 Task: Find connections with filter location Meizhou with filter topic #cloudwith filter profile language German with filter current company The Indian Hotels Company Limited (IHCL) with filter school Karunya Institute of Technology and Sciences with filter industry Real Estate with filter service category Web Design with filter keywords title Operations Assistant
Action: Mouse moved to (288, 233)
Screenshot: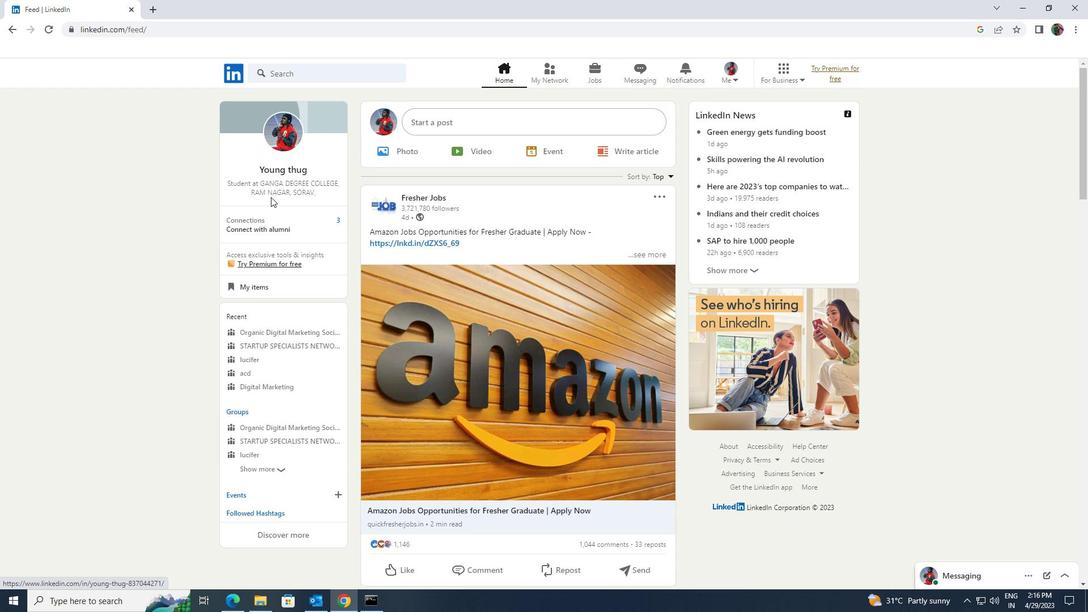 
Action: Mouse pressed left at (288, 233)
Screenshot: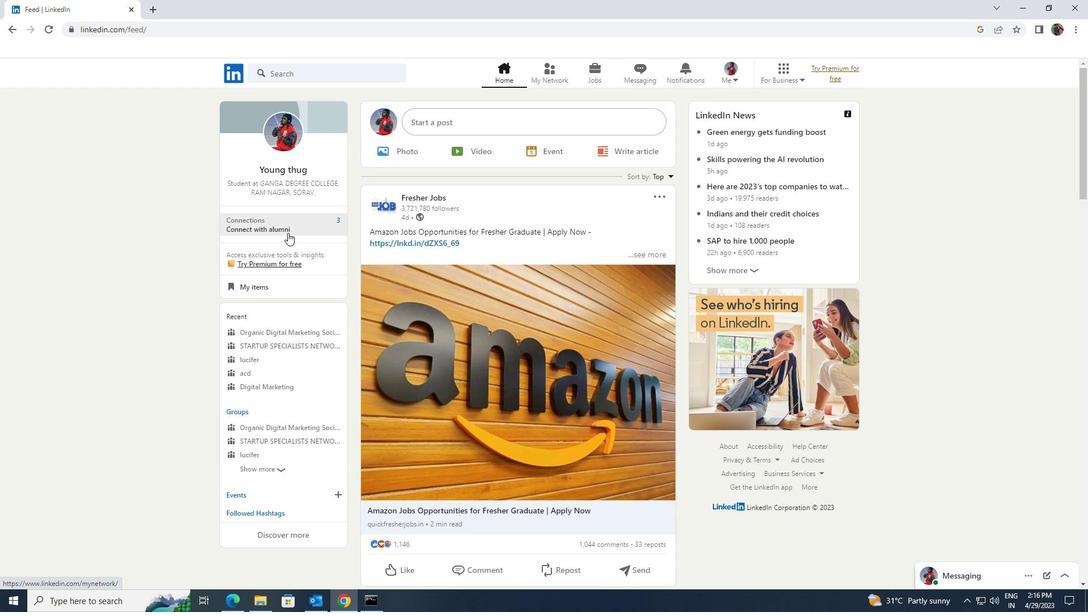 
Action: Mouse moved to (327, 139)
Screenshot: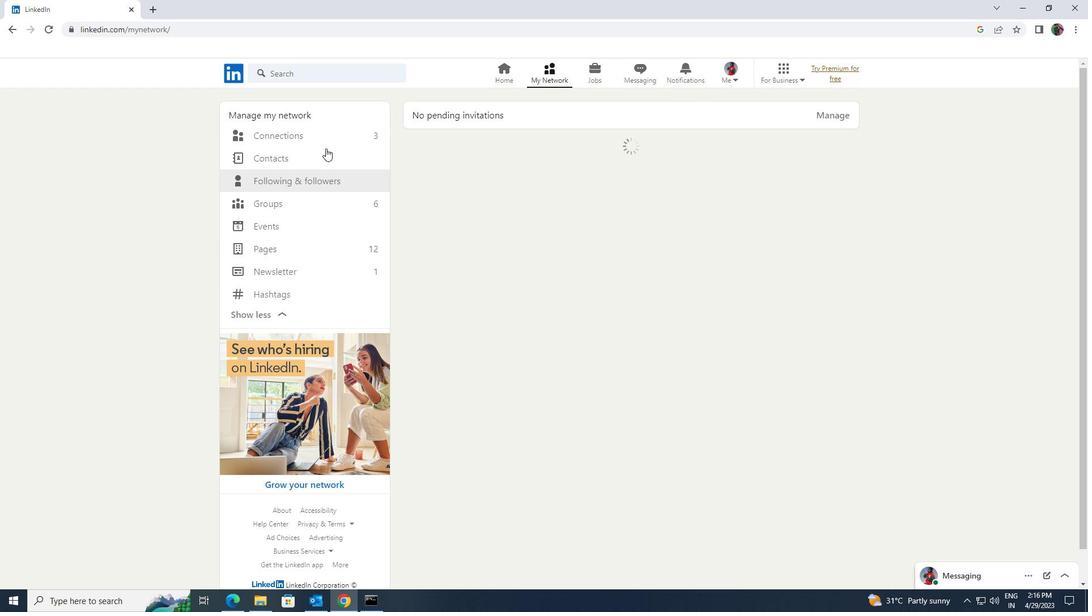 
Action: Mouse pressed left at (327, 139)
Screenshot: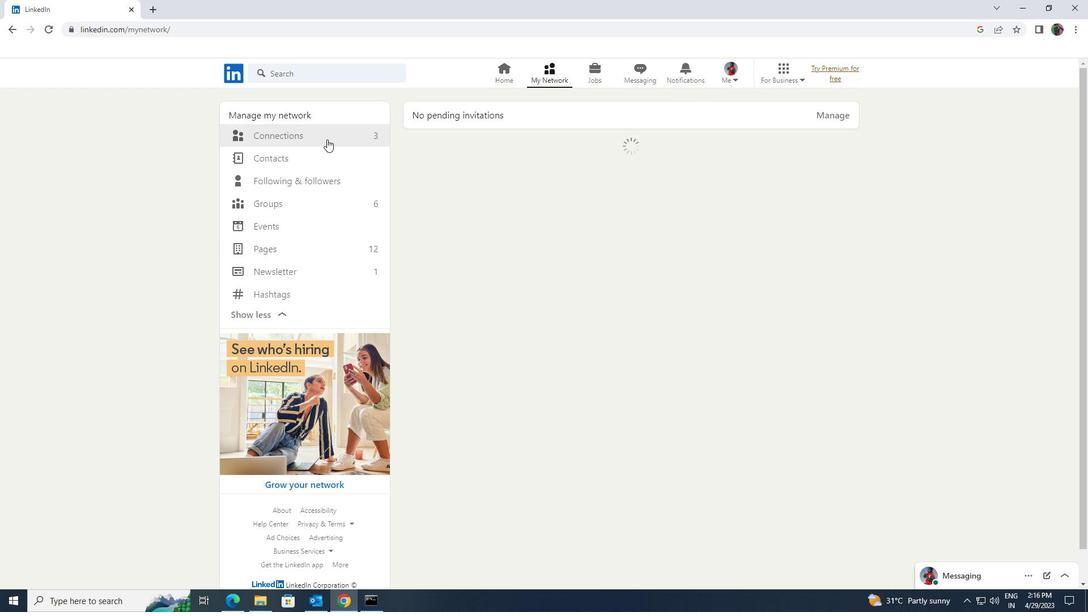 
Action: Mouse moved to (598, 137)
Screenshot: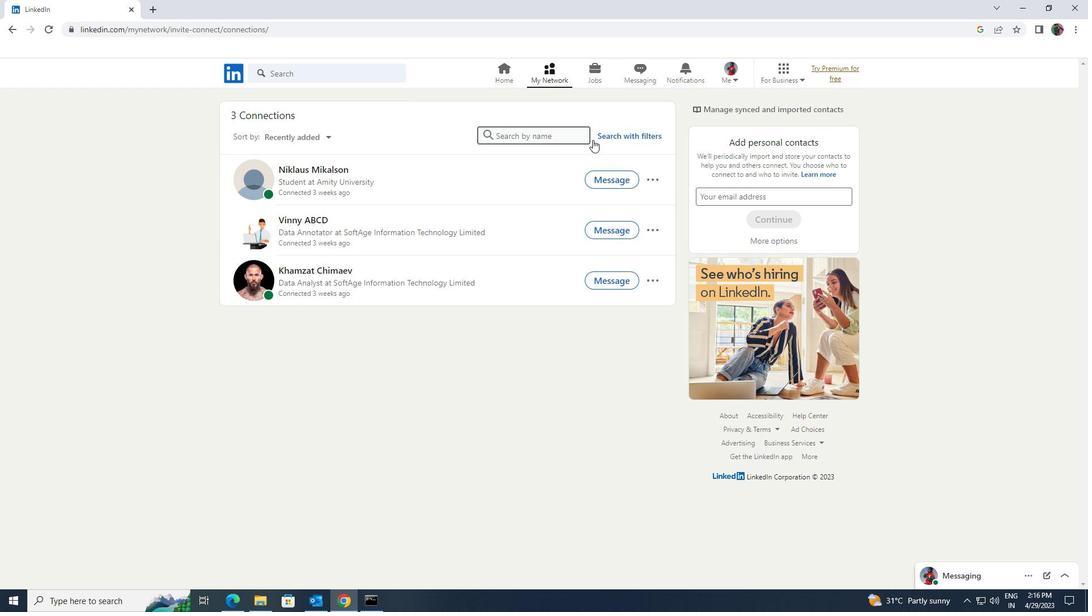 
Action: Mouse pressed left at (598, 137)
Screenshot: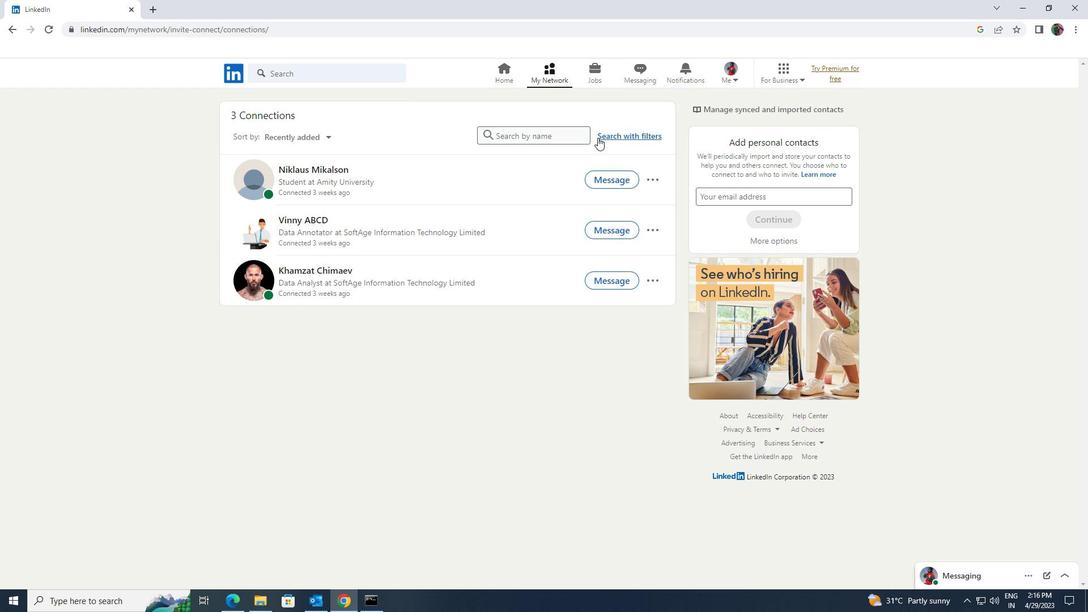 
Action: Mouse moved to (582, 104)
Screenshot: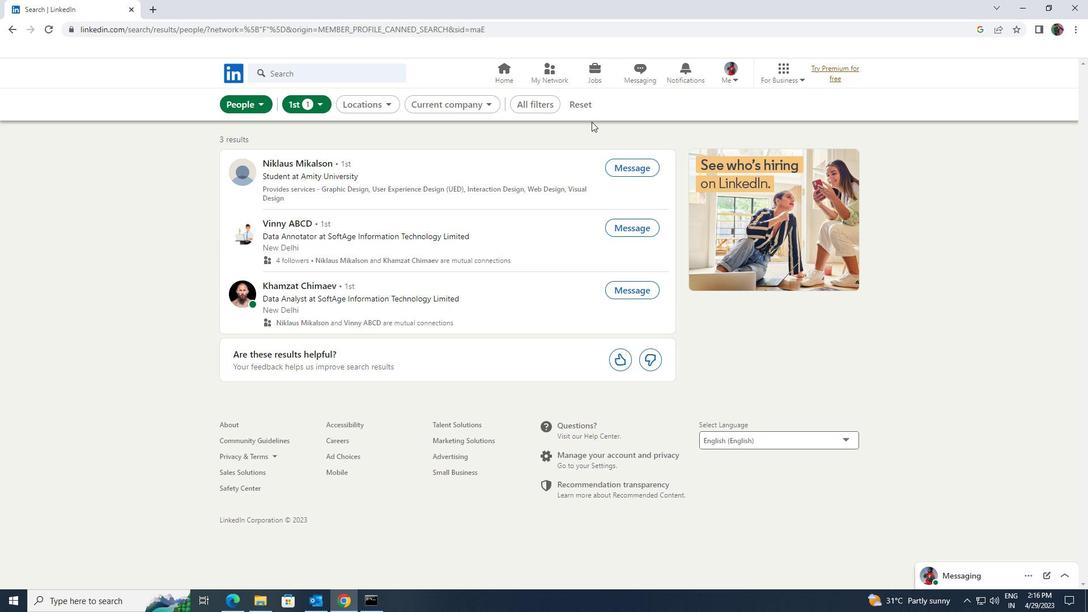 
Action: Mouse pressed left at (582, 104)
Screenshot: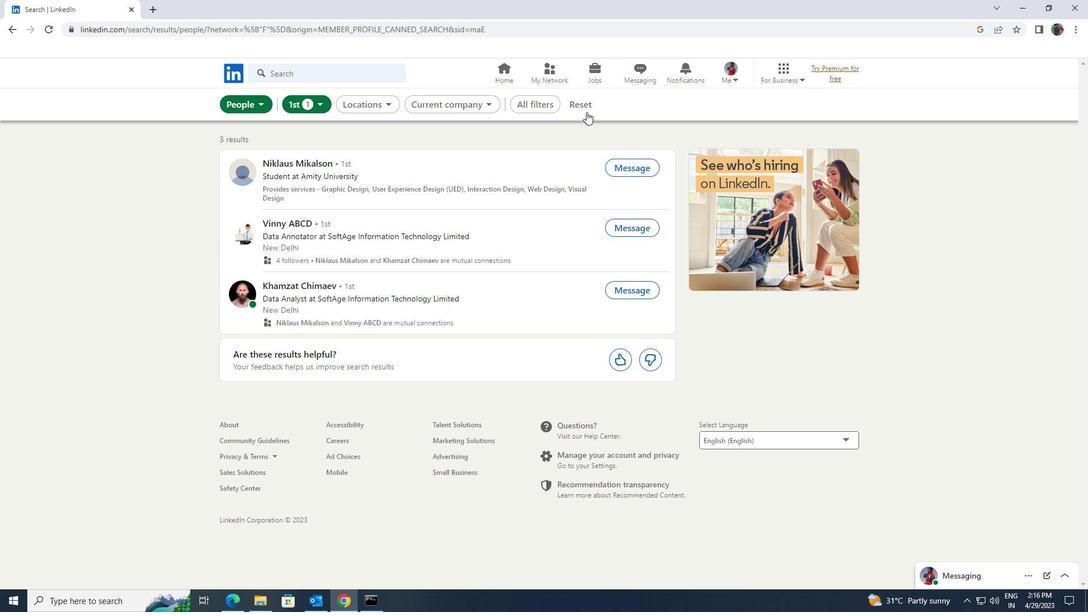 
Action: Mouse moved to (575, 103)
Screenshot: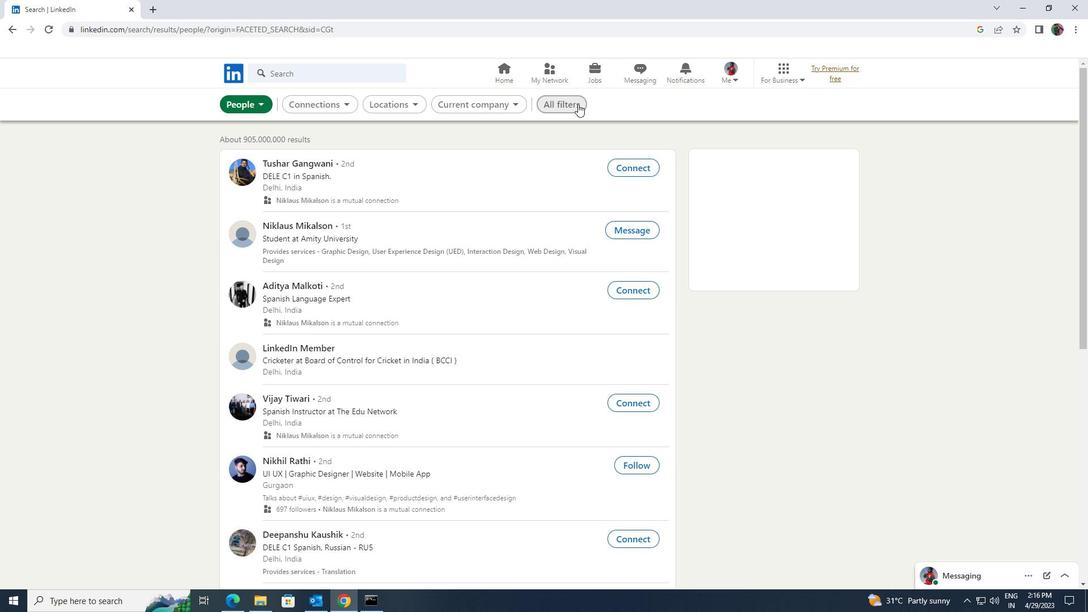 
Action: Mouse pressed left at (575, 103)
Screenshot: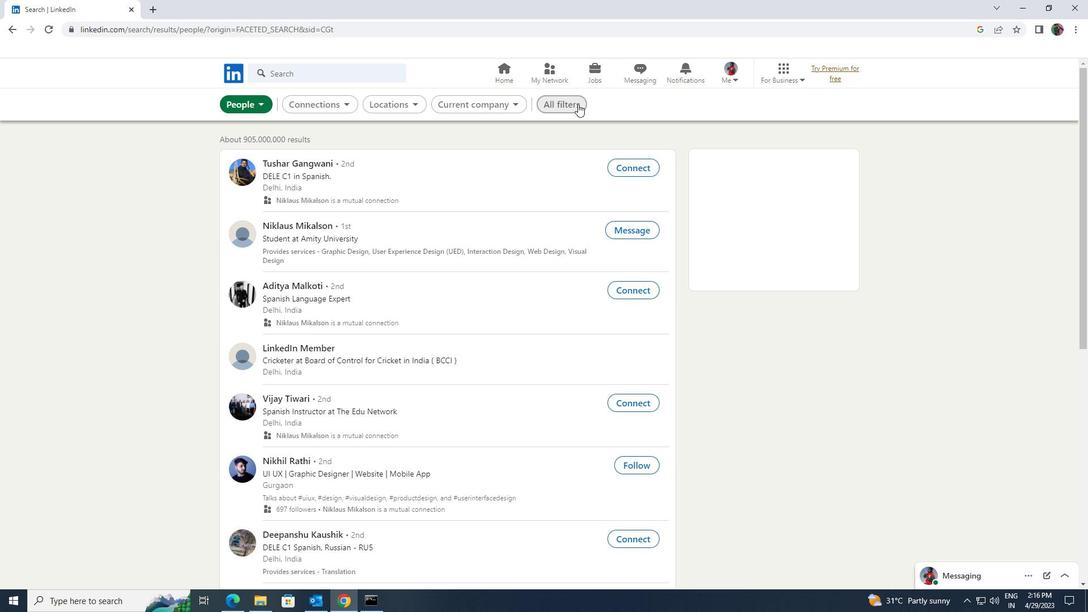 
Action: Mouse moved to (891, 315)
Screenshot: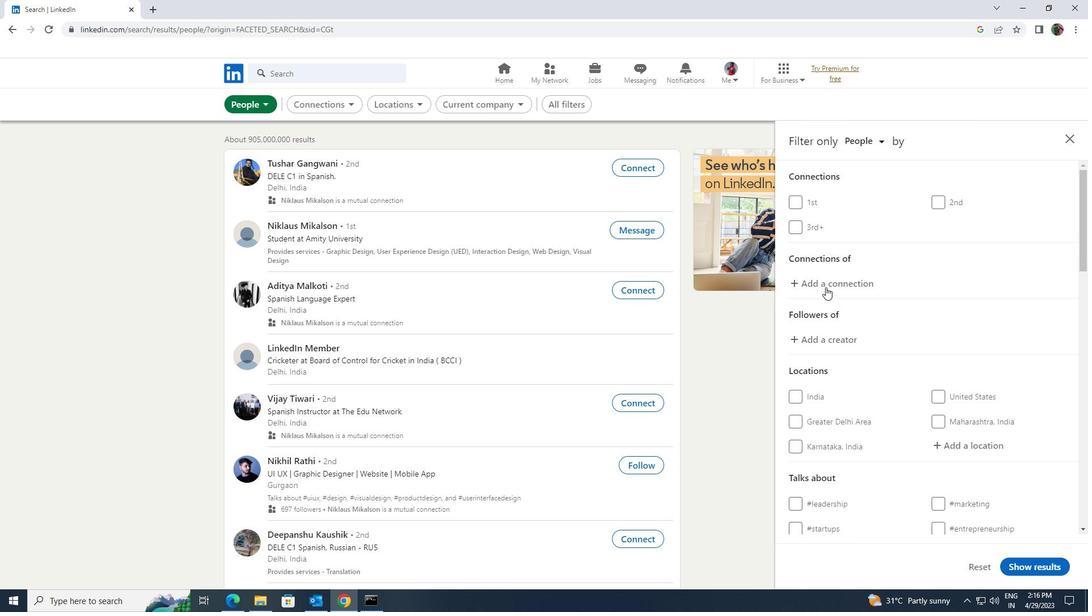 
Action: Mouse scrolled (891, 314) with delta (0, 0)
Screenshot: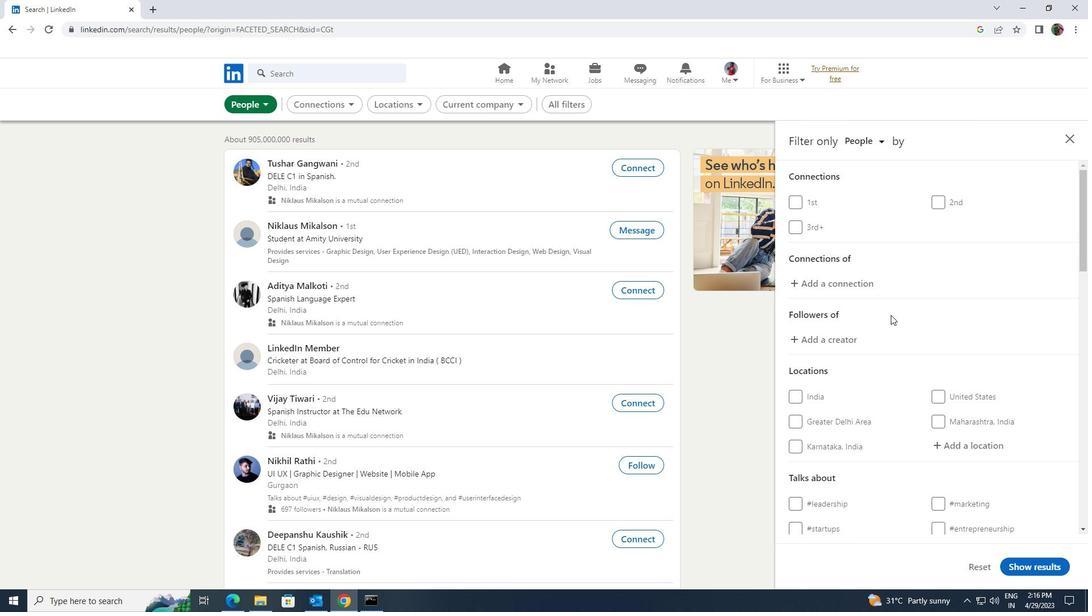 
Action: Mouse scrolled (891, 314) with delta (0, 0)
Screenshot: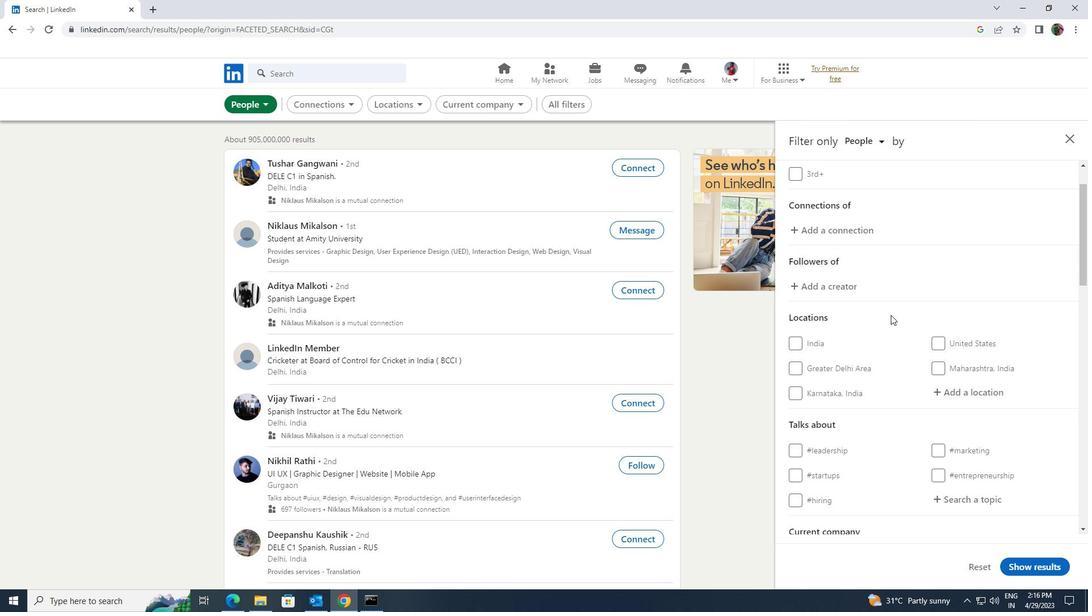 
Action: Mouse moved to (947, 337)
Screenshot: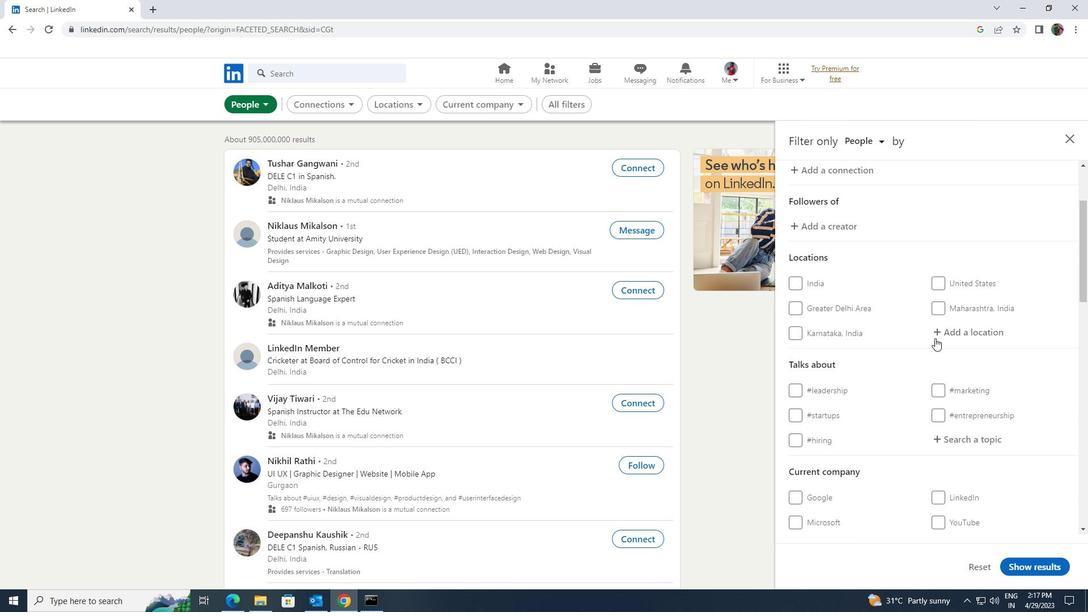
Action: Mouse pressed left at (947, 337)
Screenshot: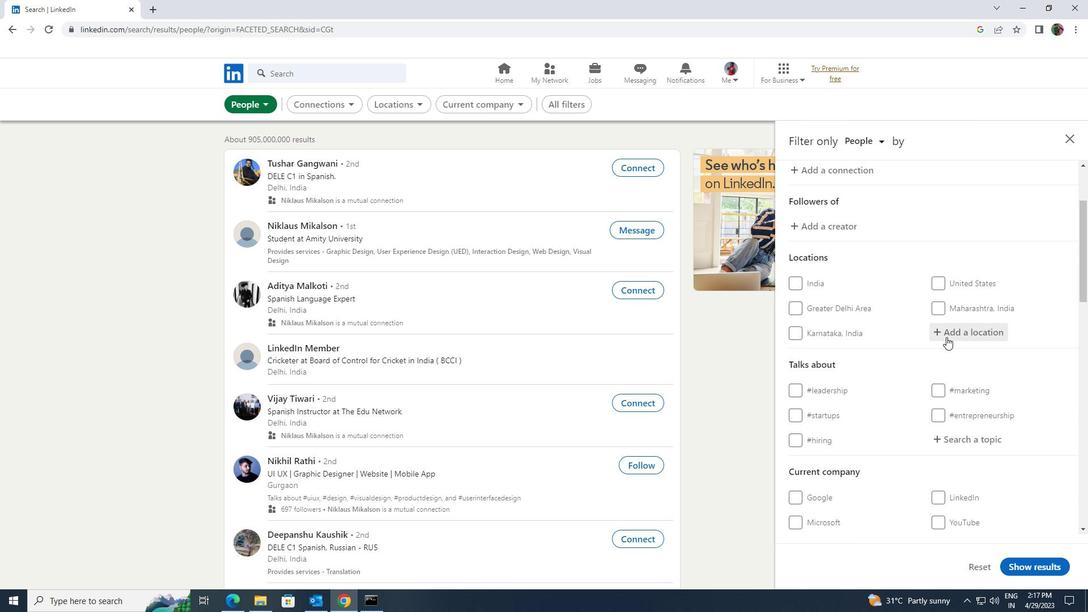 
Action: Mouse moved to (884, 335)
Screenshot: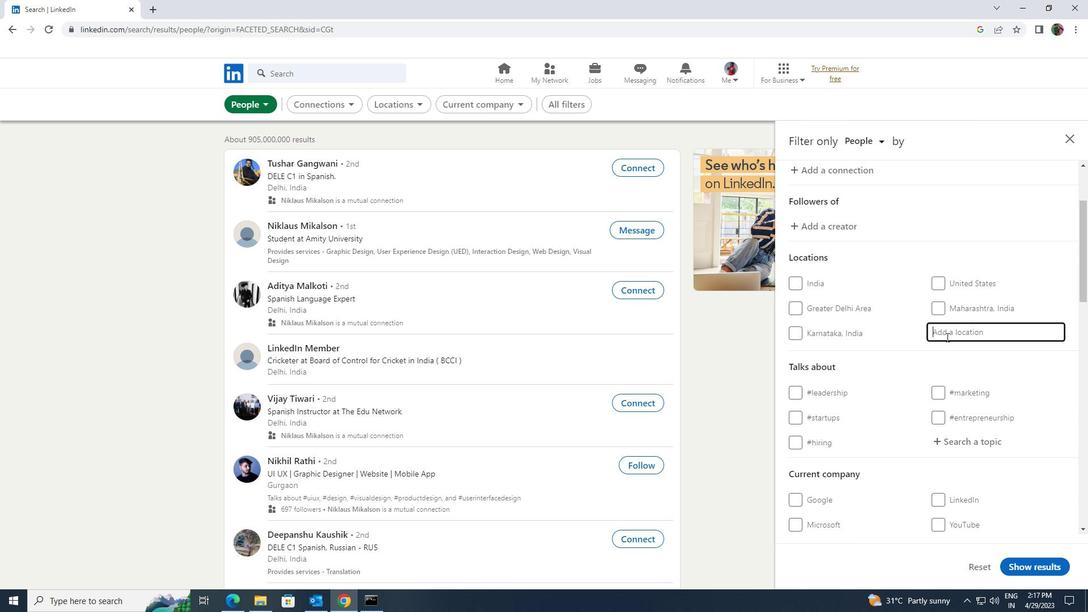 
Action: Key pressed <Key.shift>MEIZHOU
Screenshot: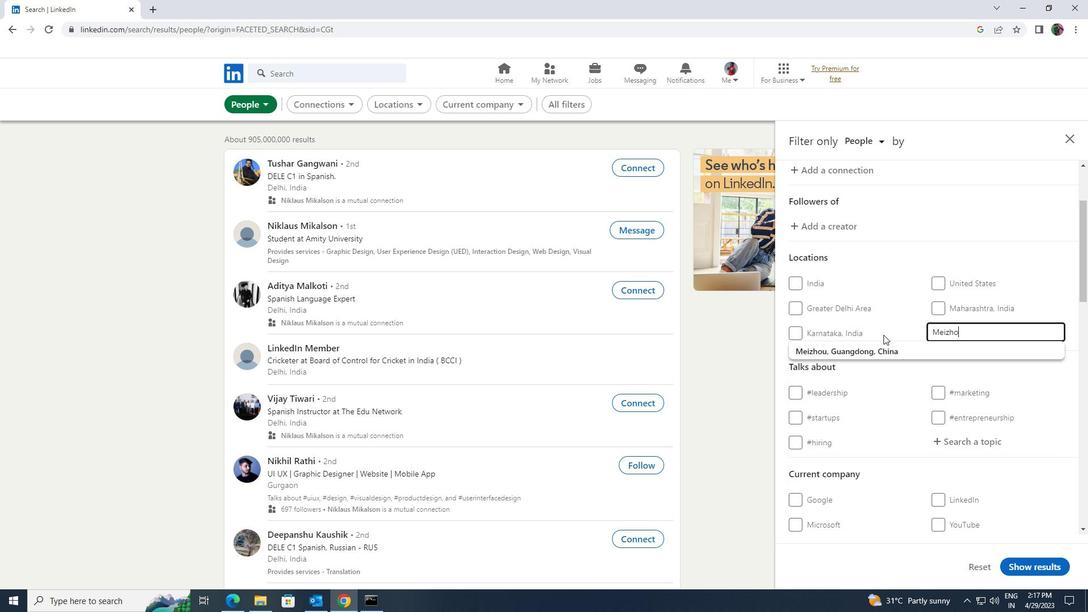 
Action: Mouse moved to (881, 348)
Screenshot: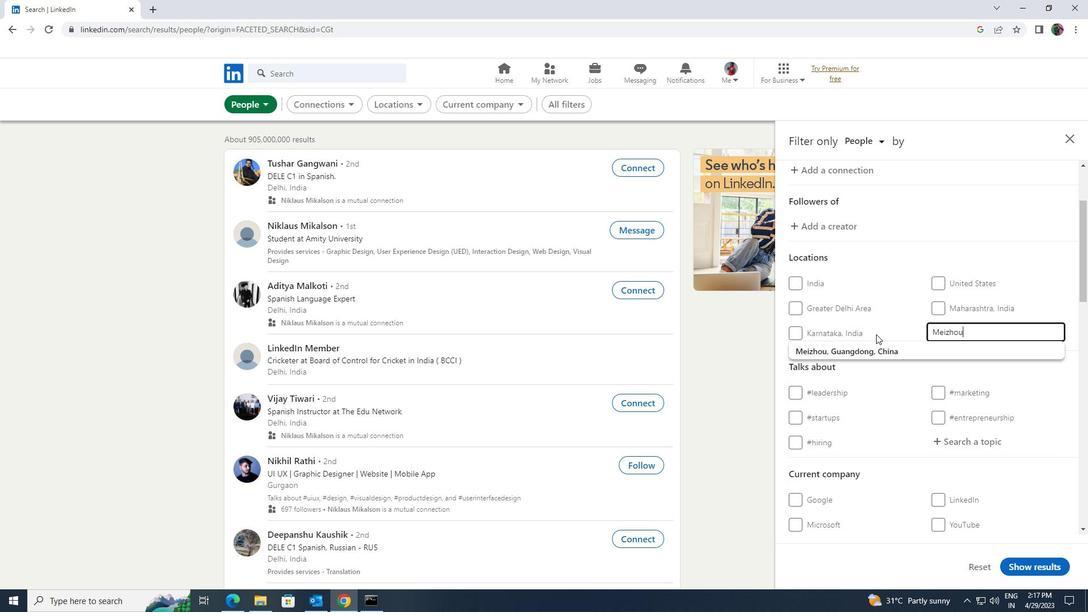 
Action: Mouse pressed left at (881, 348)
Screenshot: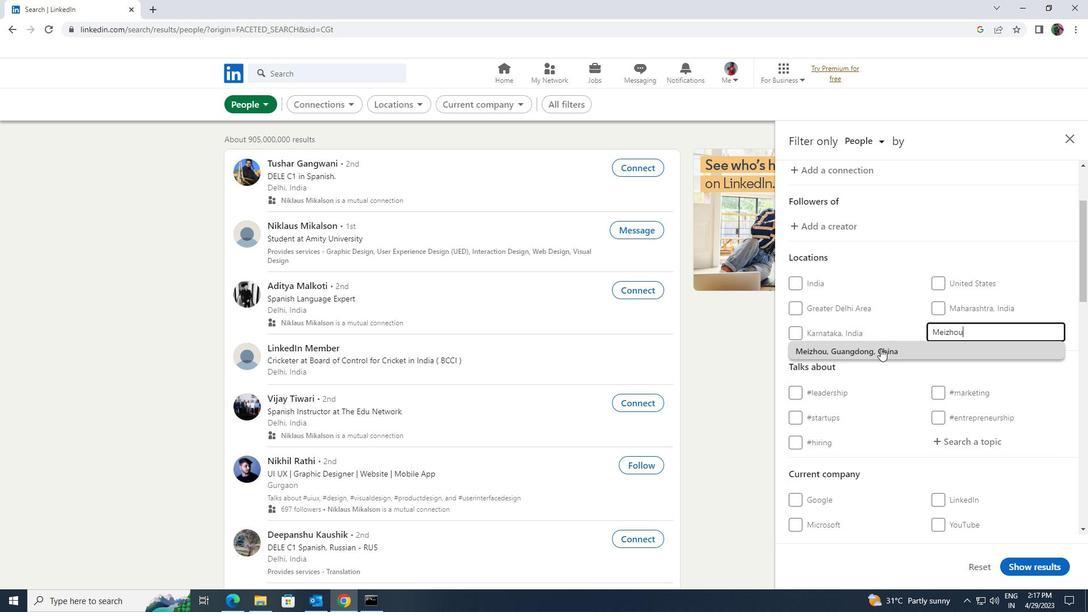 
Action: Mouse moved to (882, 348)
Screenshot: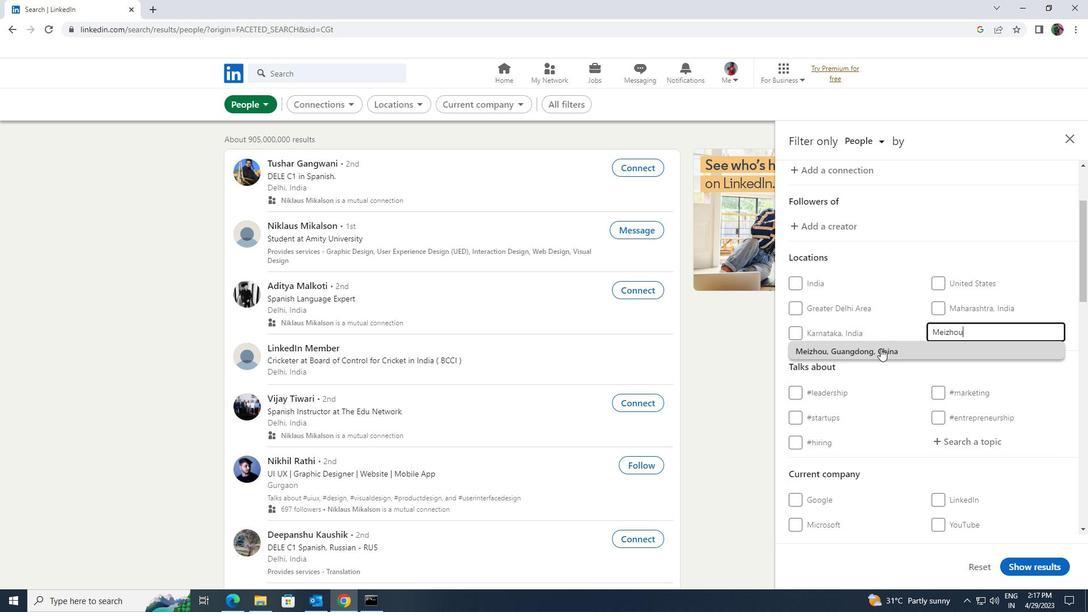 
Action: Mouse scrolled (882, 348) with delta (0, 0)
Screenshot: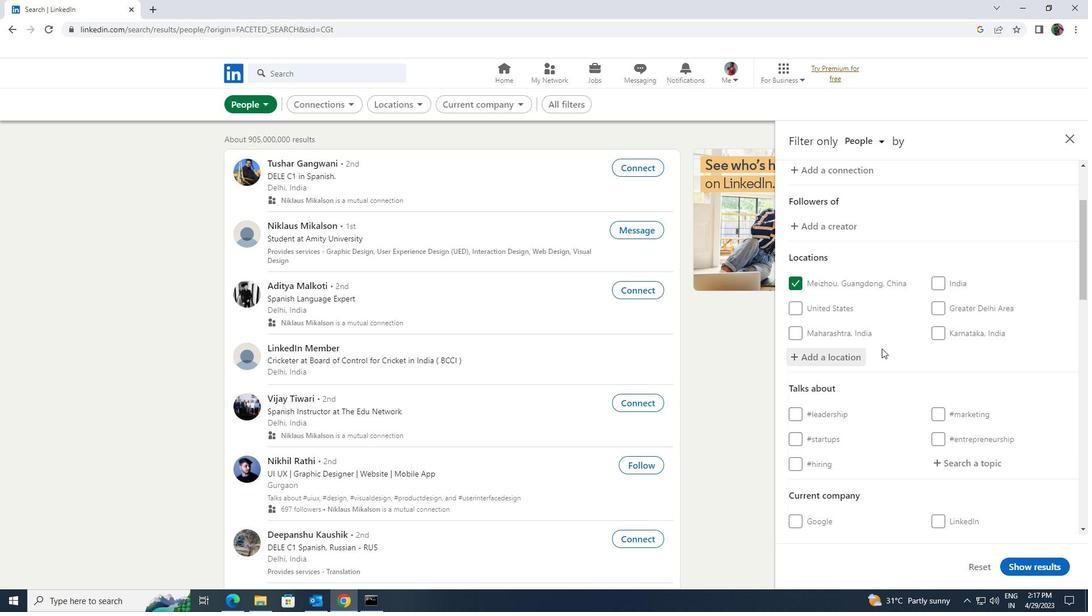 
Action: Mouse moved to (944, 401)
Screenshot: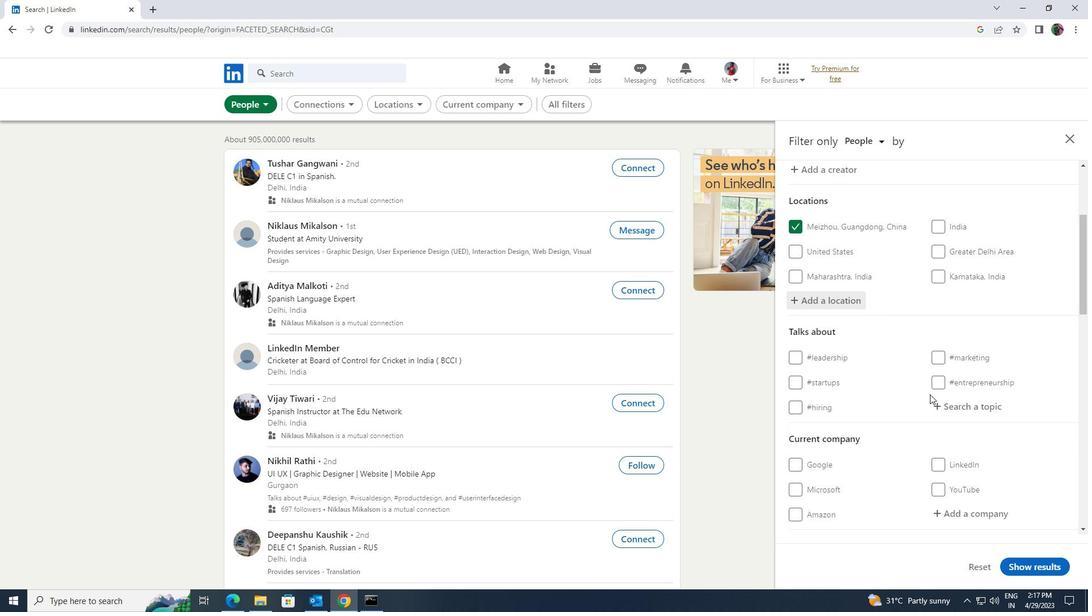 
Action: Mouse pressed left at (944, 401)
Screenshot: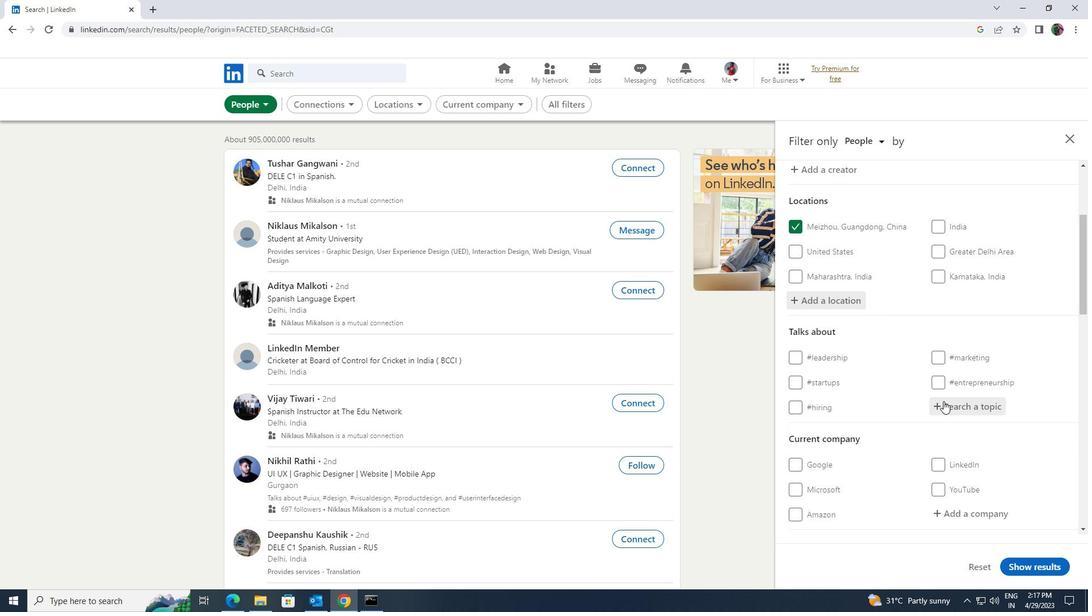 
Action: Mouse moved to (924, 386)
Screenshot: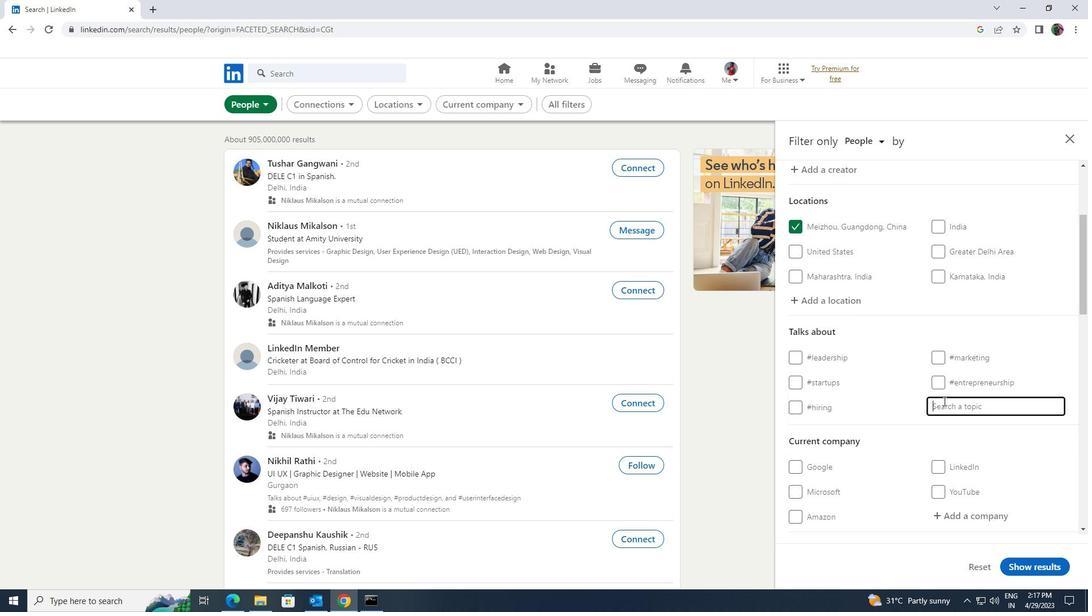 
Action: Key pressed CLOUD
Screenshot: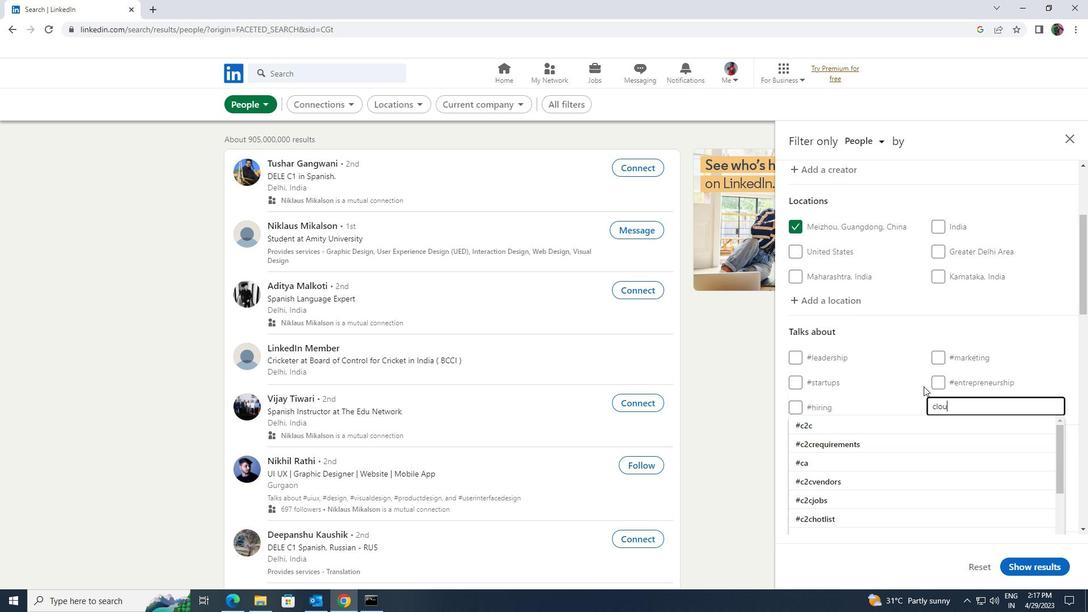 
Action: Mouse moved to (918, 421)
Screenshot: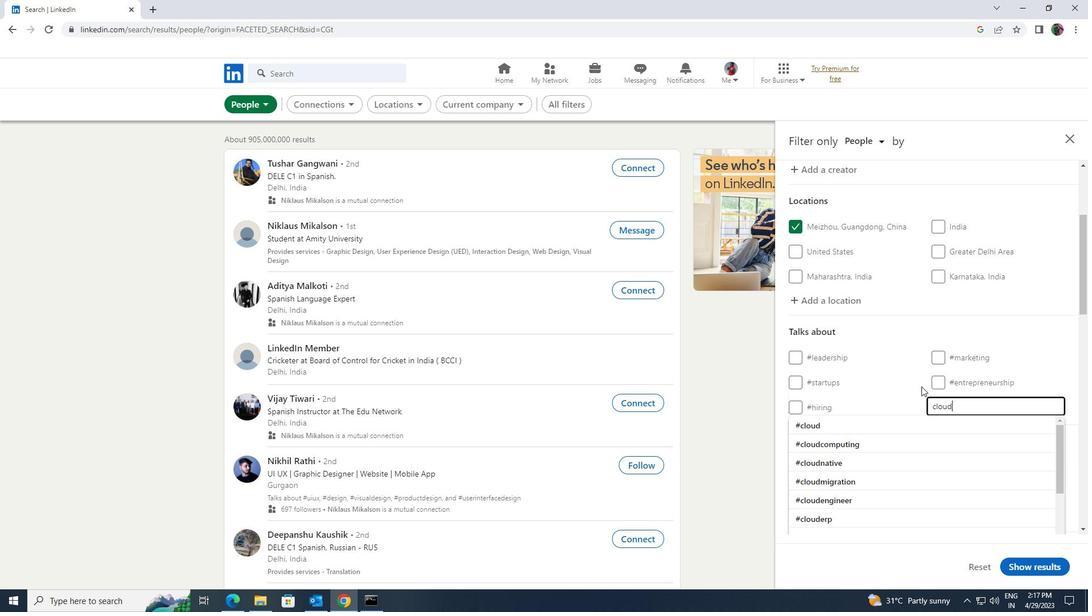 
Action: Mouse pressed left at (918, 421)
Screenshot: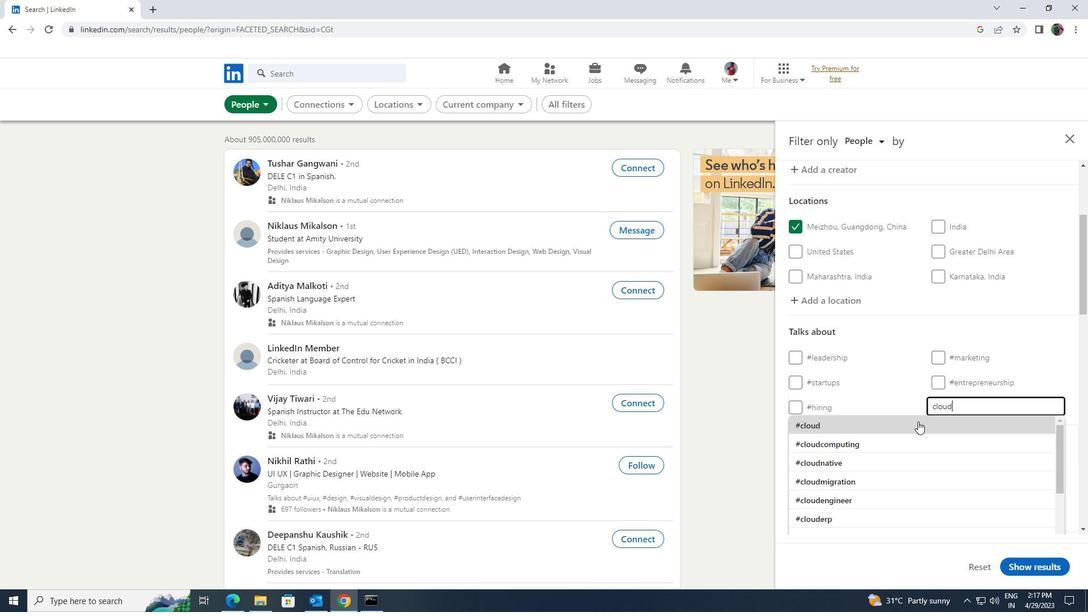 
Action: Mouse moved to (918, 422)
Screenshot: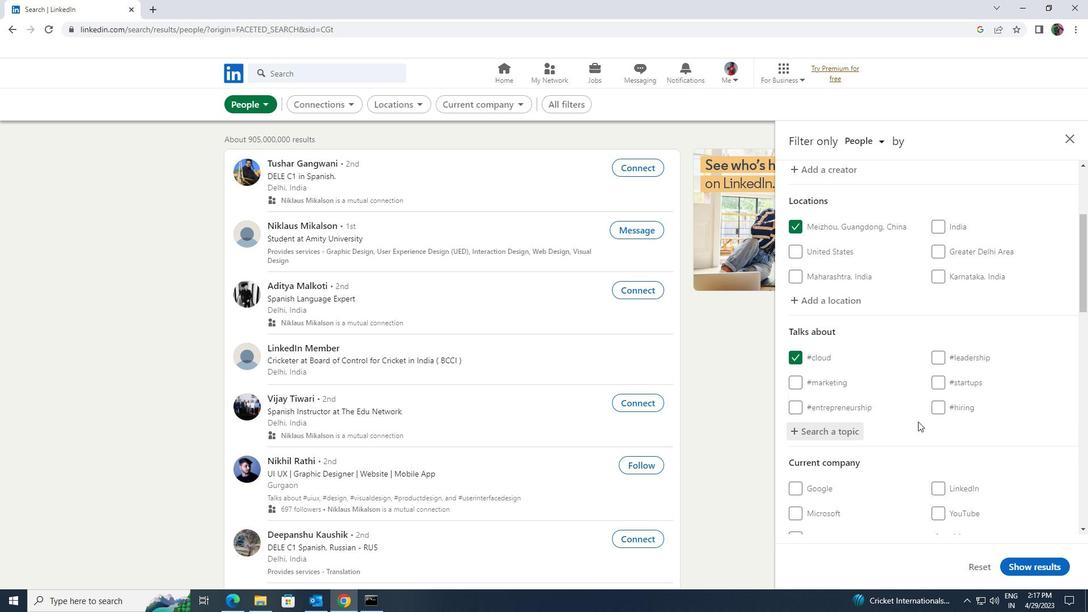
Action: Mouse scrolled (918, 421) with delta (0, 0)
Screenshot: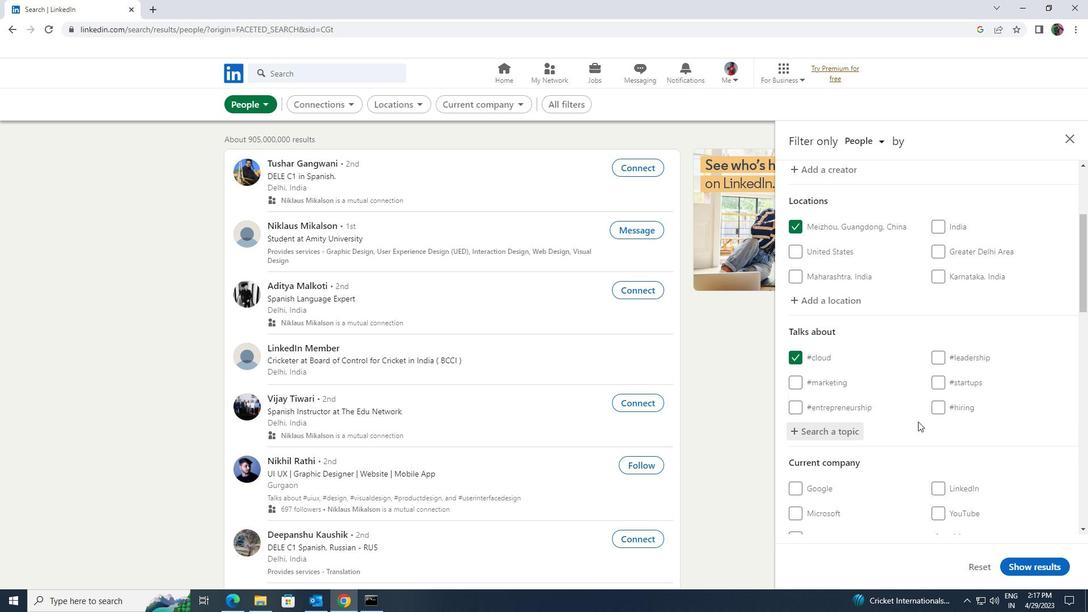 
Action: Mouse scrolled (918, 421) with delta (0, 0)
Screenshot: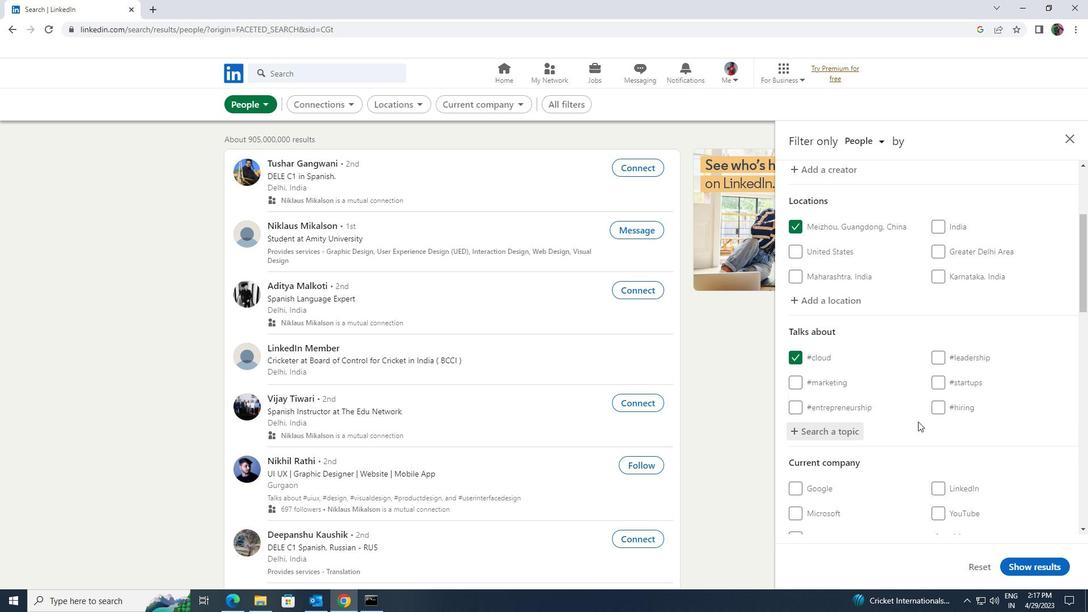 
Action: Mouse moved to (917, 423)
Screenshot: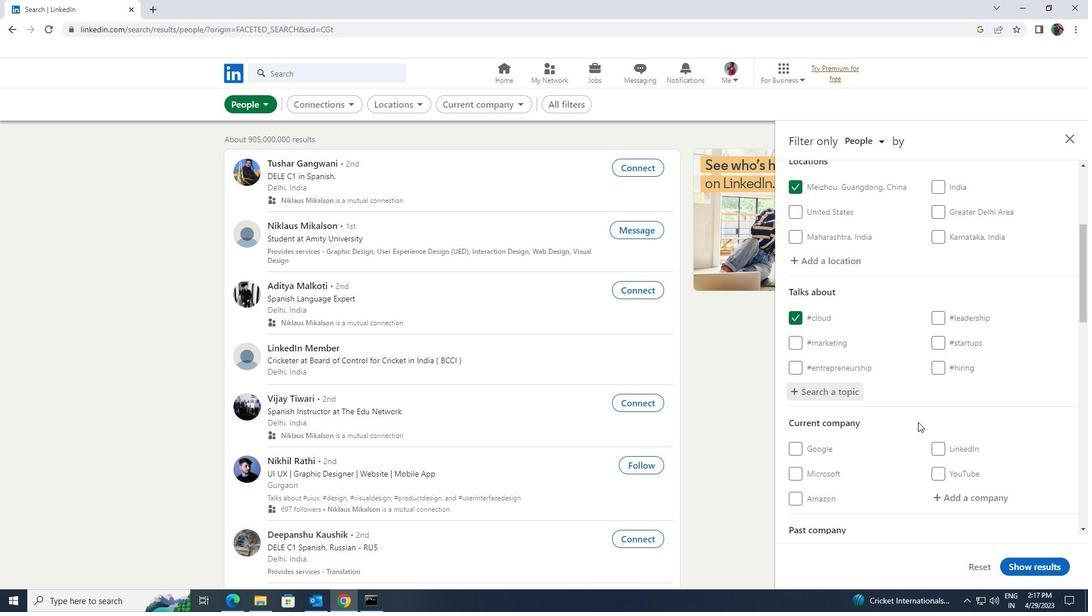 
Action: Mouse scrolled (917, 422) with delta (0, 0)
Screenshot: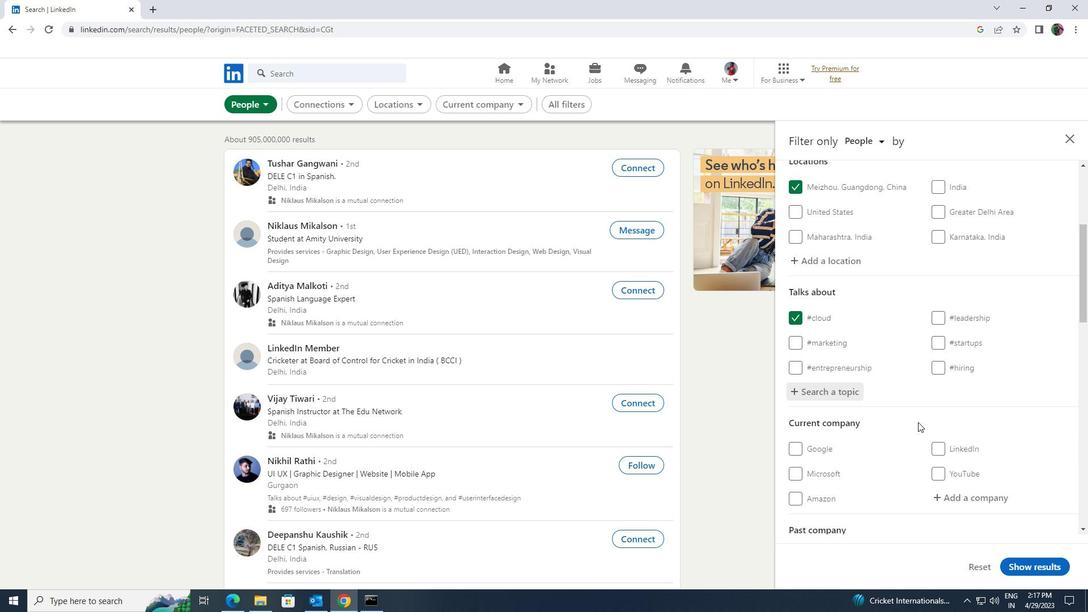 
Action: Mouse scrolled (917, 422) with delta (0, 0)
Screenshot: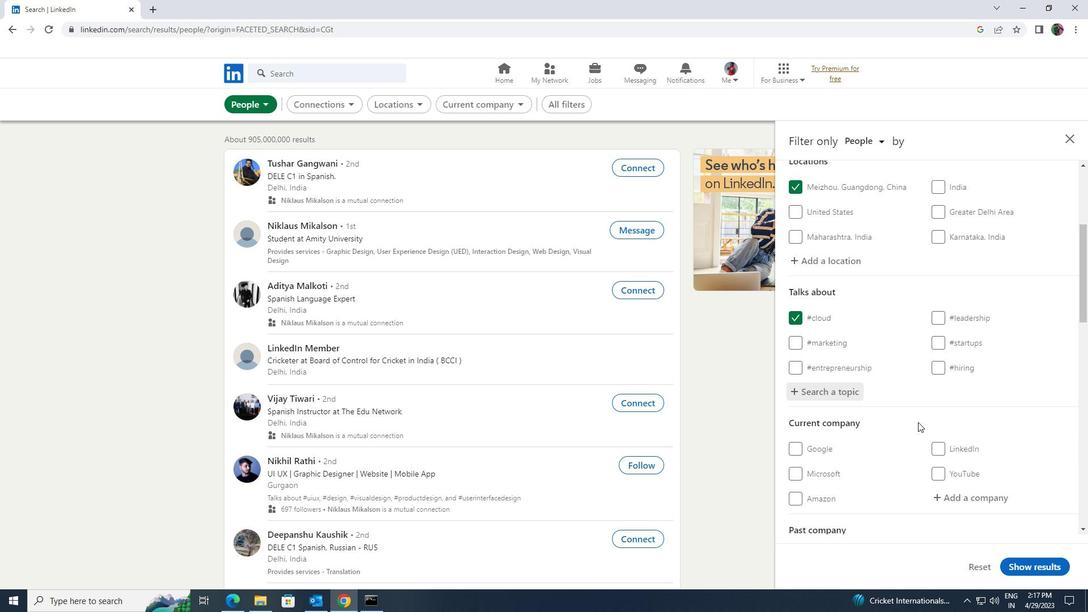
Action: Mouse scrolled (917, 422) with delta (0, 0)
Screenshot: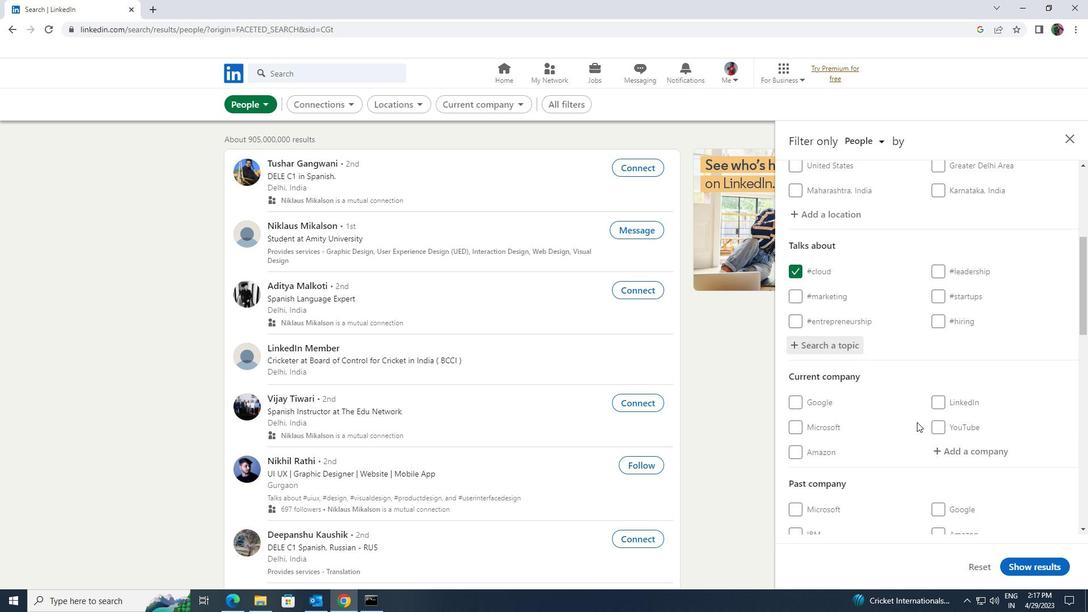 
Action: Mouse moved to (913, 425)
Screenshot: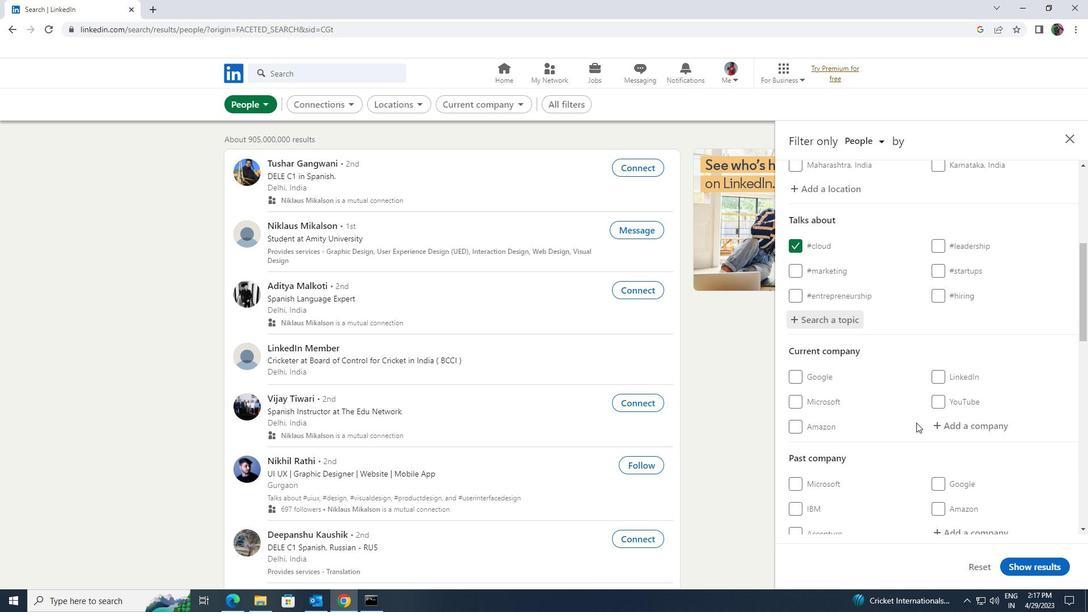 
Action: Mouse scrolled (913, 425) with delta (0, 0)
Screenshot: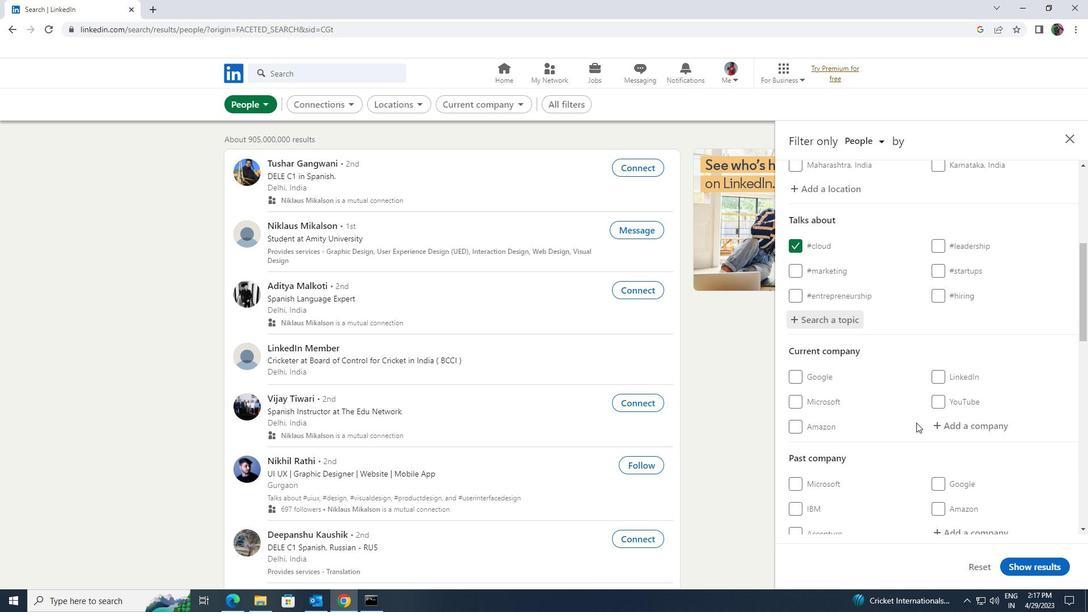 
Action: Mouse moved to (910, 427)
Screenshot: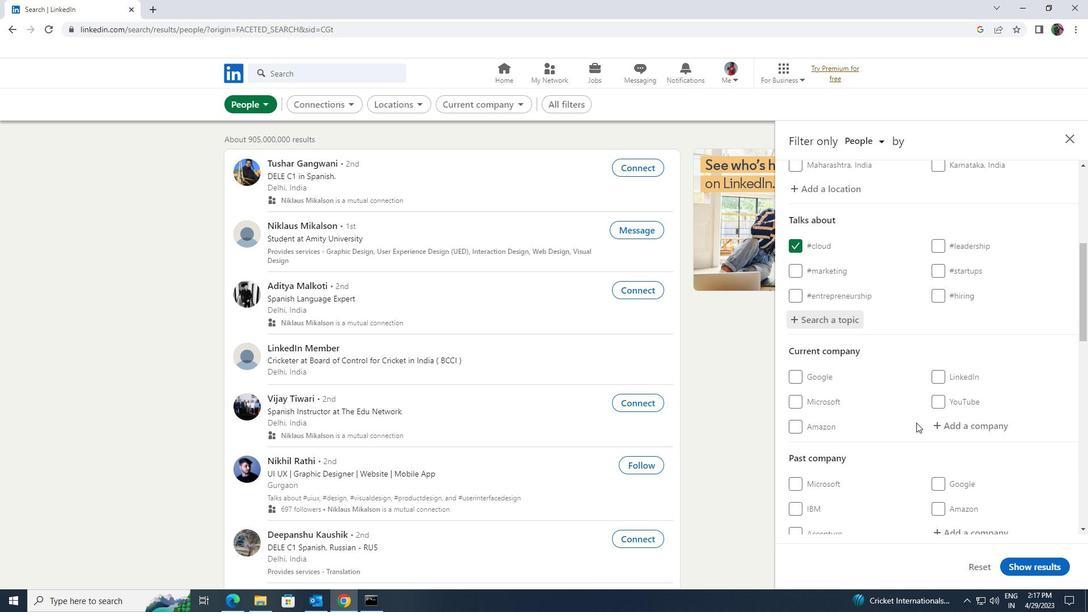 
Action: Mouse scrolled (910, 426) with delta (0, 0)
Screenshot: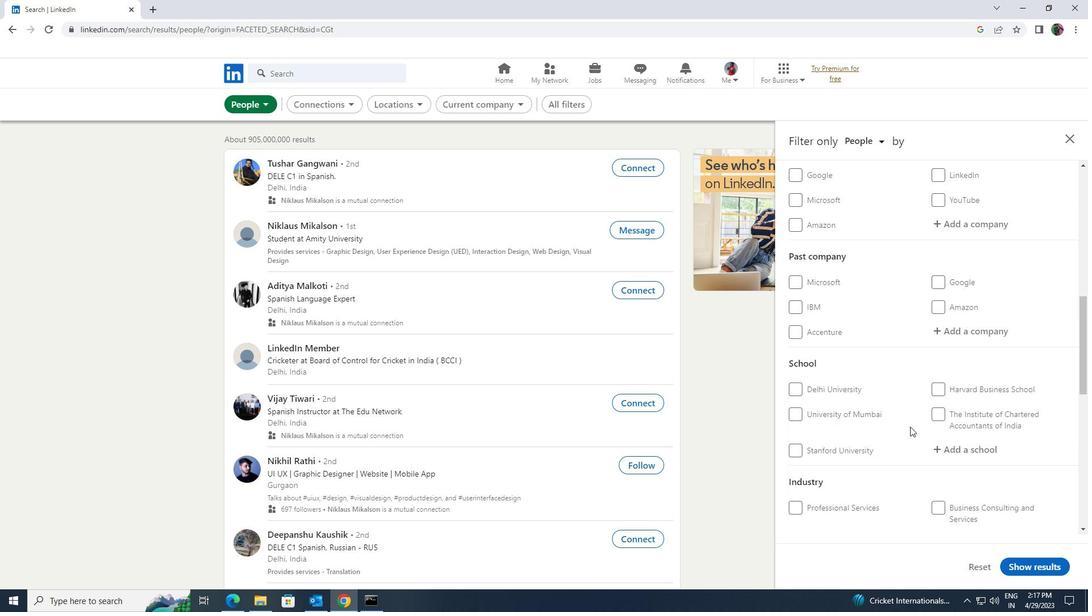 
Action: Mouse scrolled (910, 426) with delta (0, 0)
Screenshot: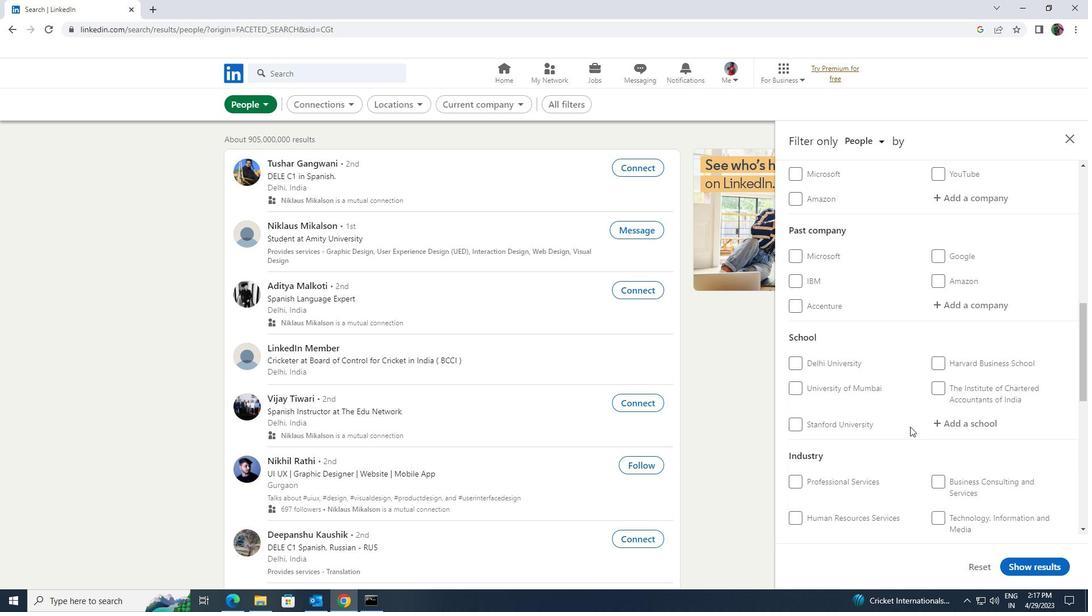 
Action: Mouse moved to (910, 427)
Screenshot: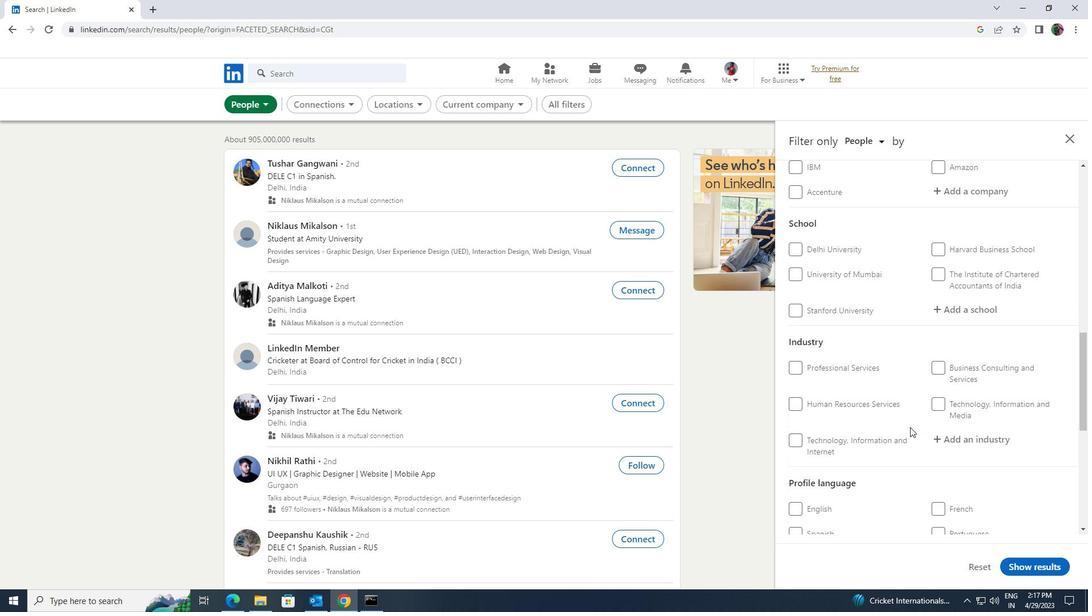 
Action: Mouse scrolled (910, 427) with delta (0, 0)
Screenshot: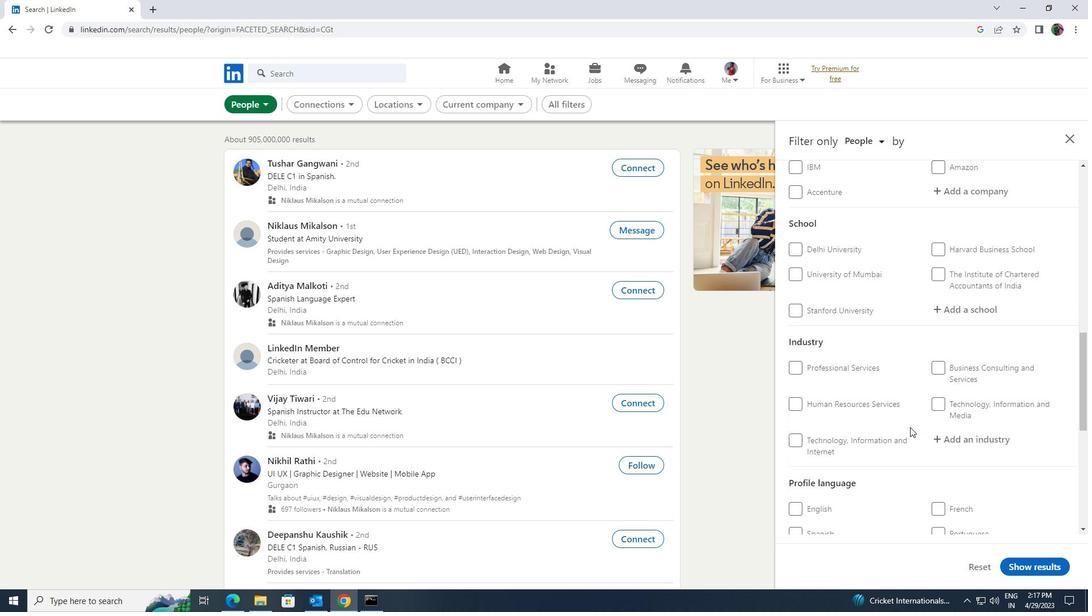 
Action: Mouse scrolled (910, 427) with delta (0, 0)
Screenshot: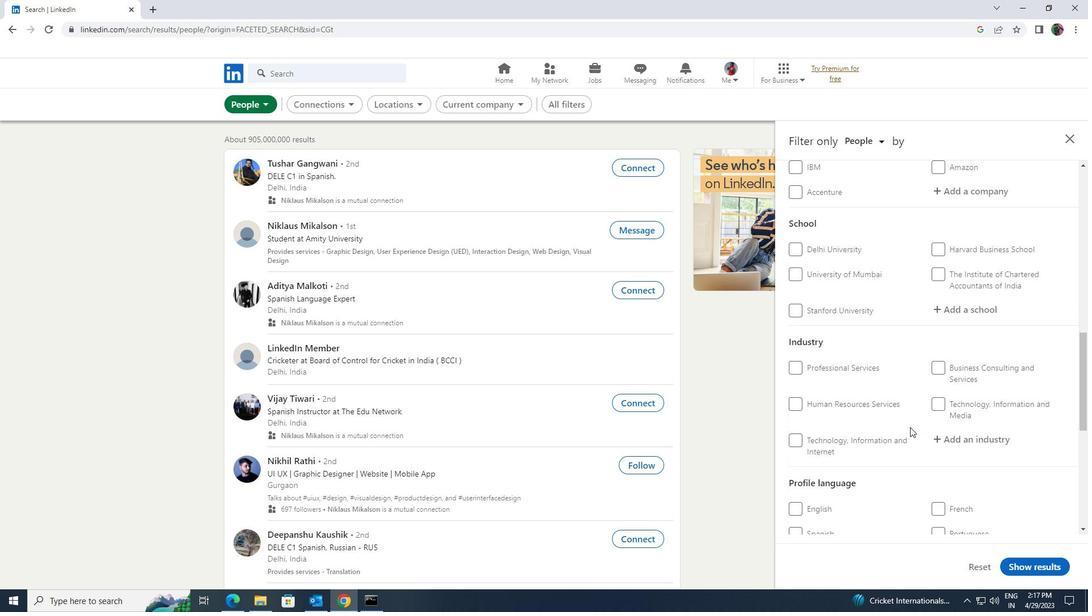 
Action: Mouse moved to (801, 442)
Screenshot: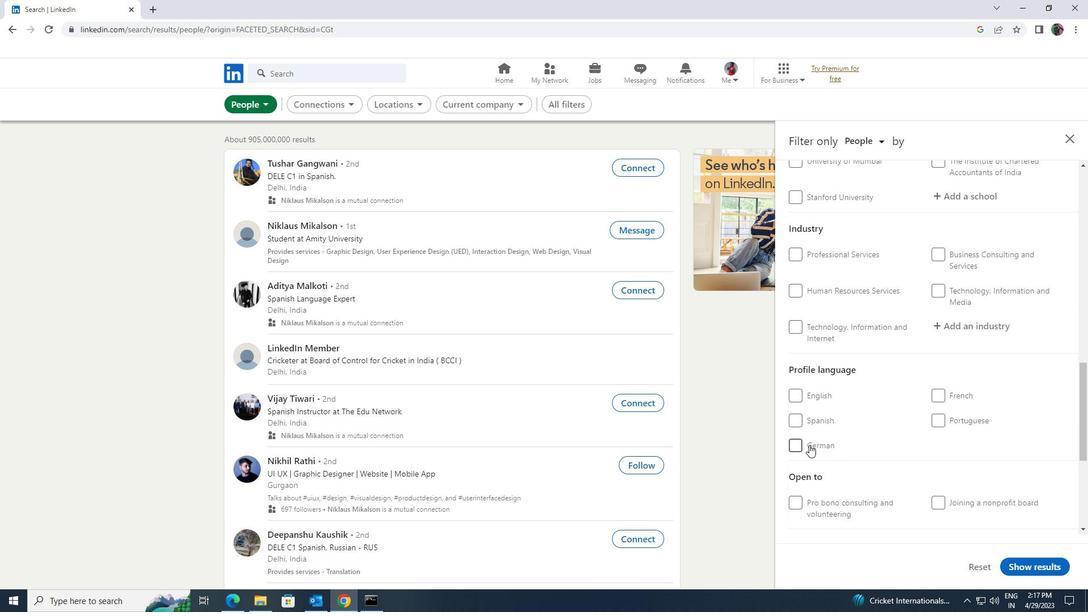 
Action: Mouse pressed left at (801, 442)
Screenshot: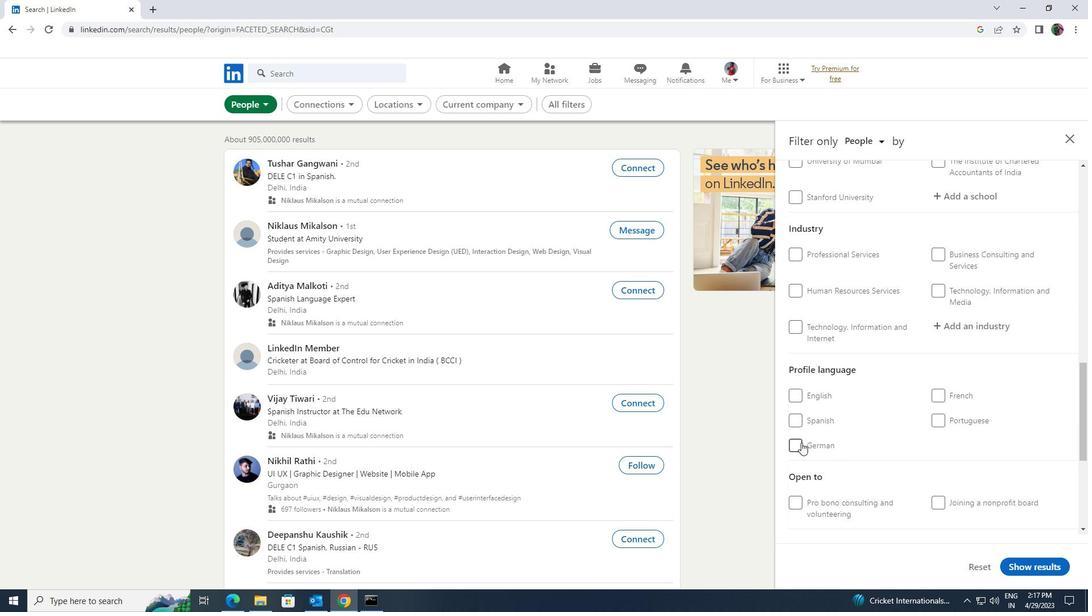 
Action: Mouse moved to (877, 437)
Screenshot: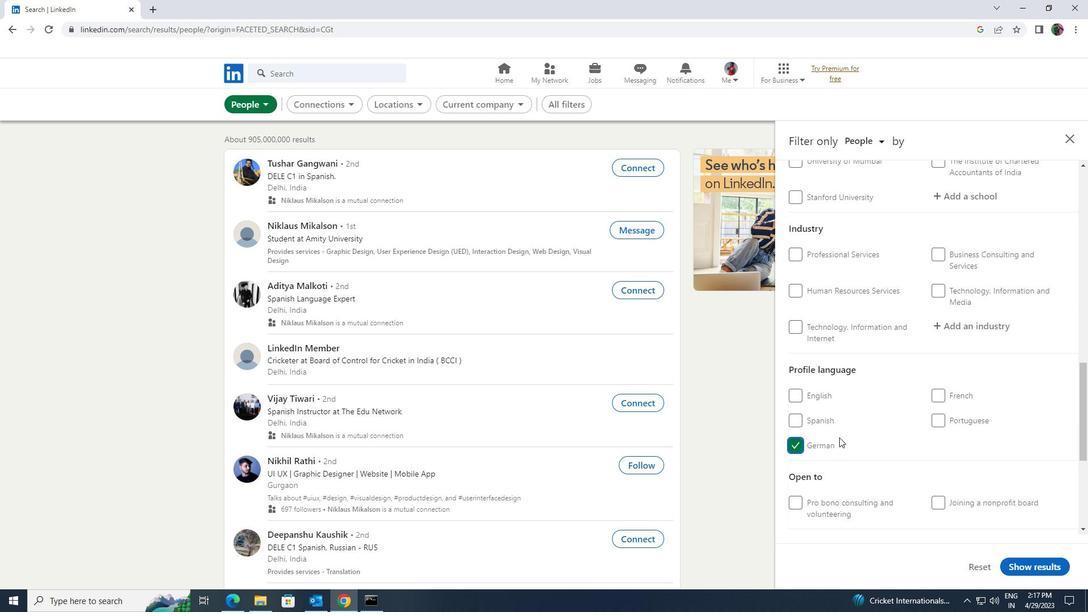 
Action: Mouse scrolled (877, 438) with delta (0, 0)
Screenshot: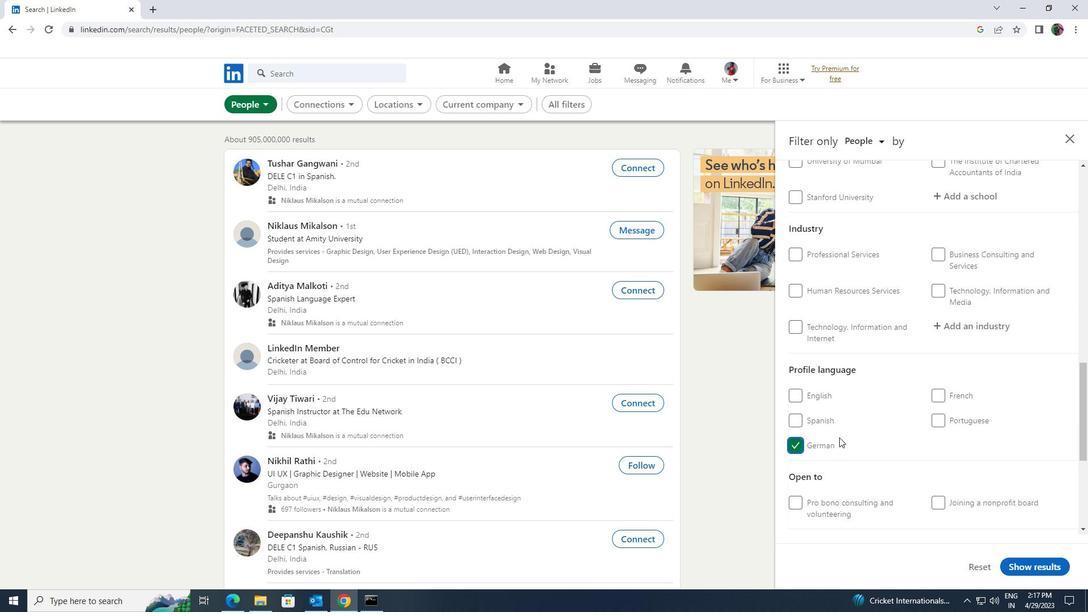 
Action: Mouse scrolled (877, 438) with delta (0, 0)
Screenshot: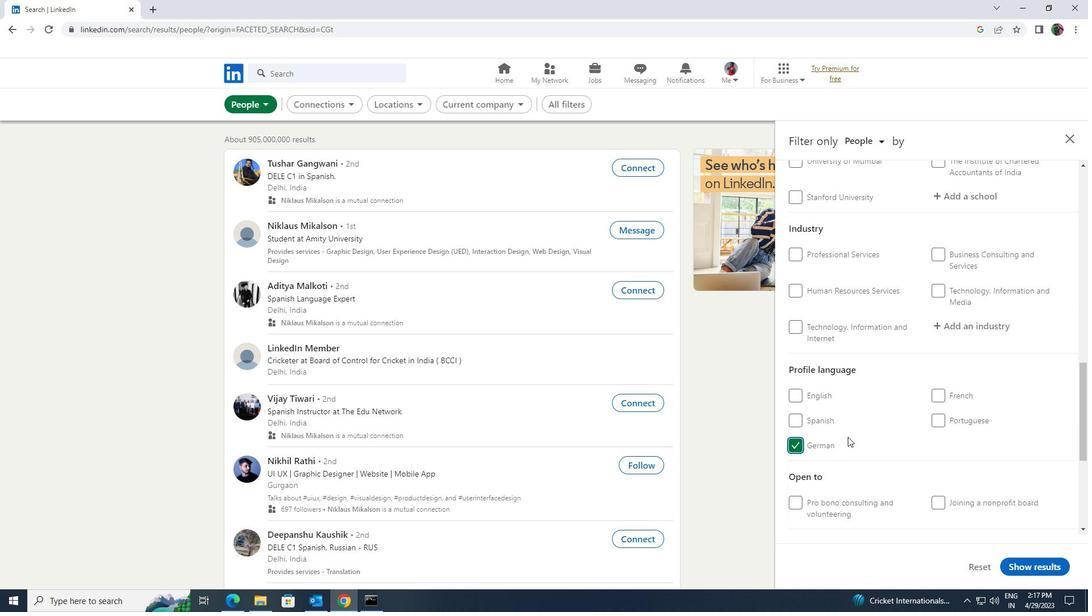 
Action: Mouse scrolled (877, 438) with delta (0, 0)
Screenshot: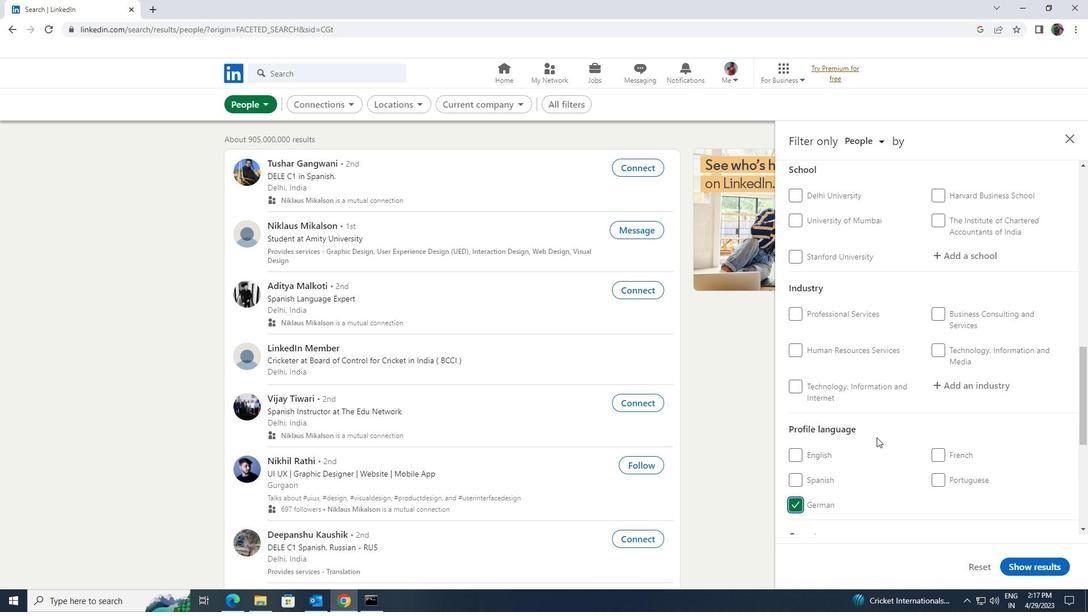 
Action: Mouse scrolled (877, 438) with delta (0, 0)
Screenshot: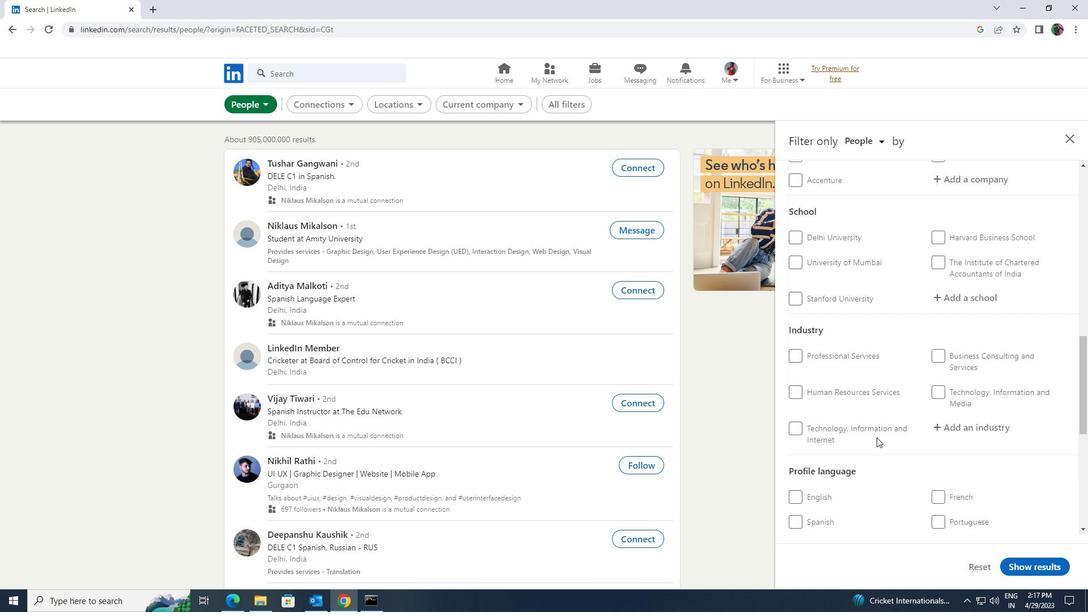 
Action: Mouse scrolled (877, 438) with delta (0, 0)
Screenshot: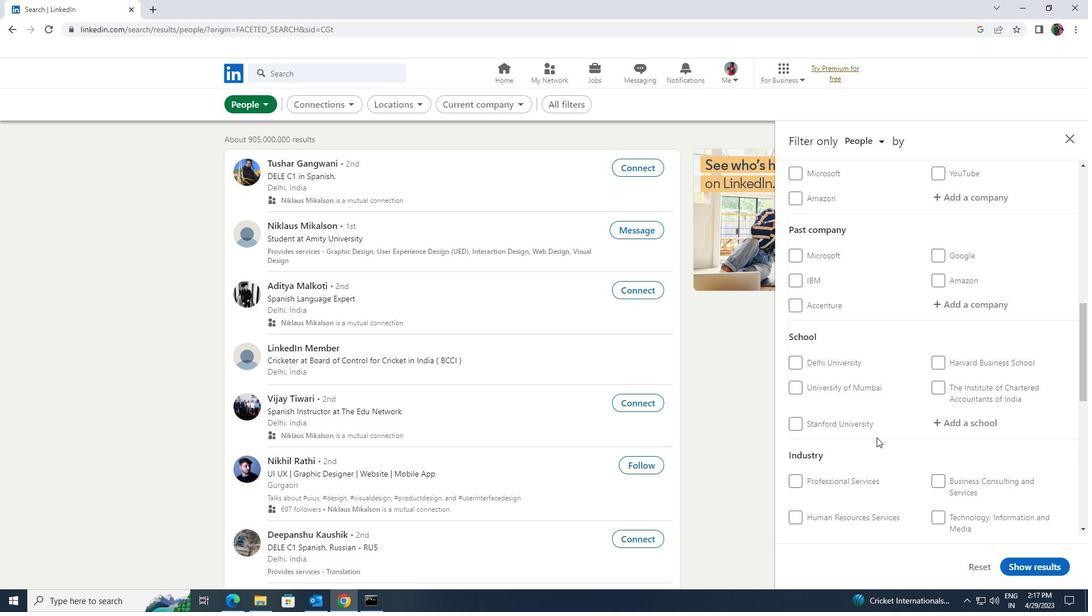 
Action: Mouse scrolled (877, 438) with delta (0, 0)
Screenshot: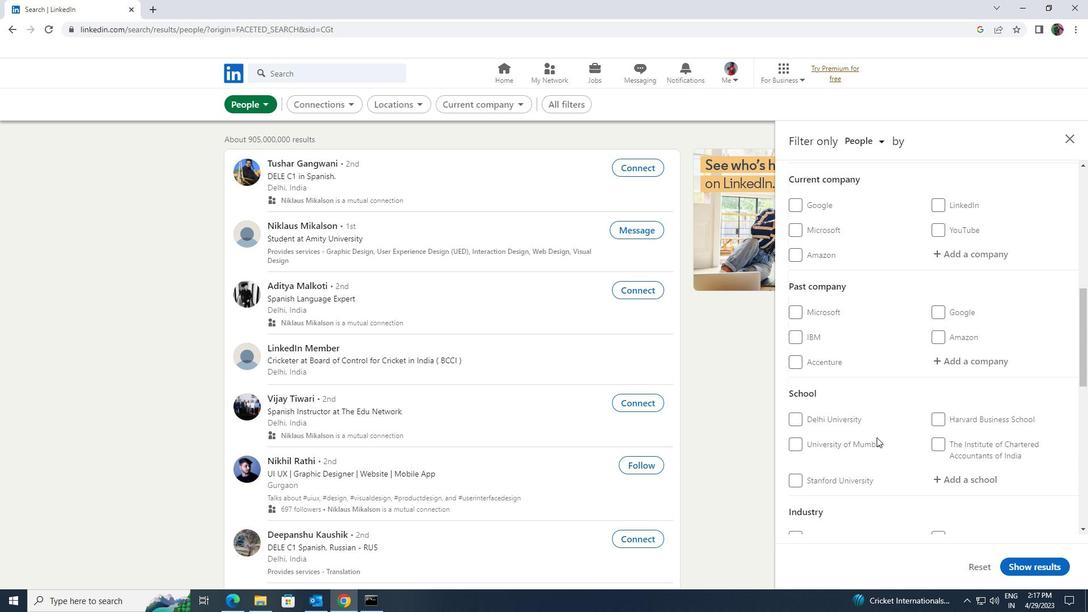 
Action: Mouse scrolled (877, 438) with delta (0, 0)
Screenshot: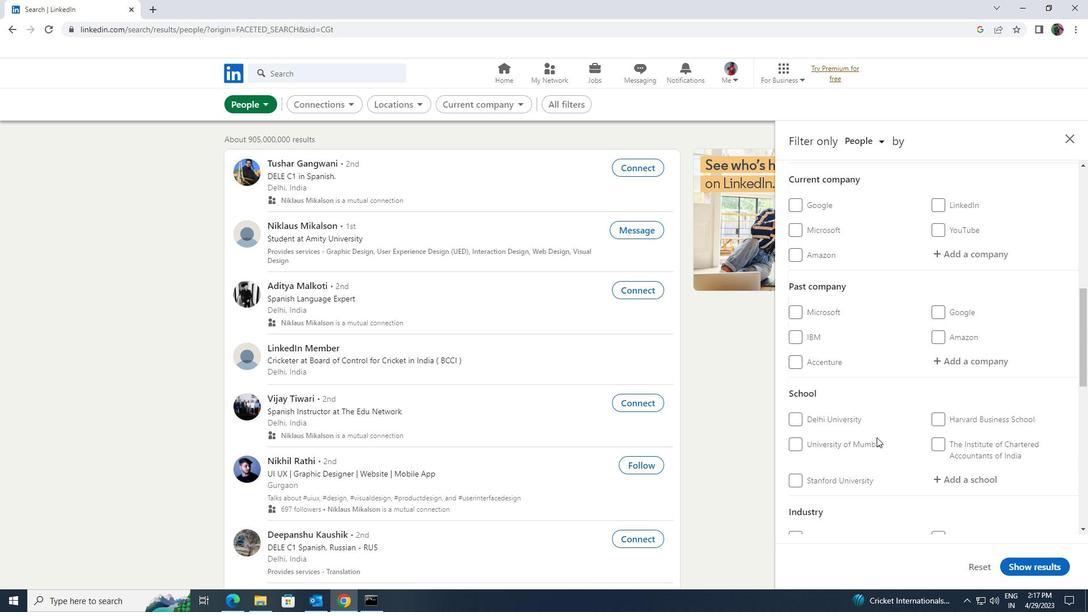 
Action: Mouse moved to (943, 369)
Screenshot: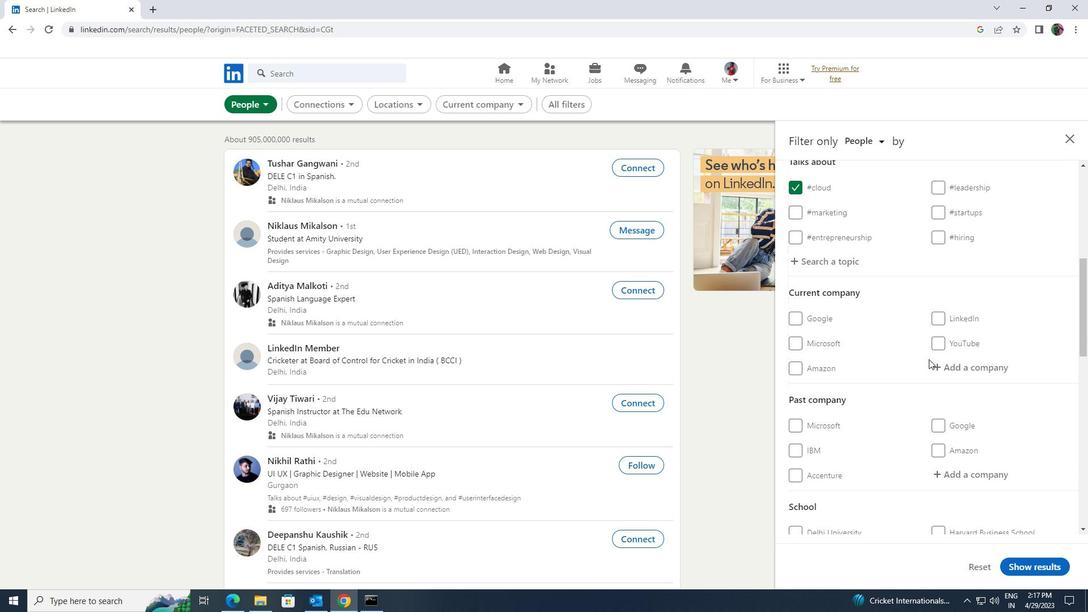 
Action: Mouse pressed left at (943, 369)
Screenshot: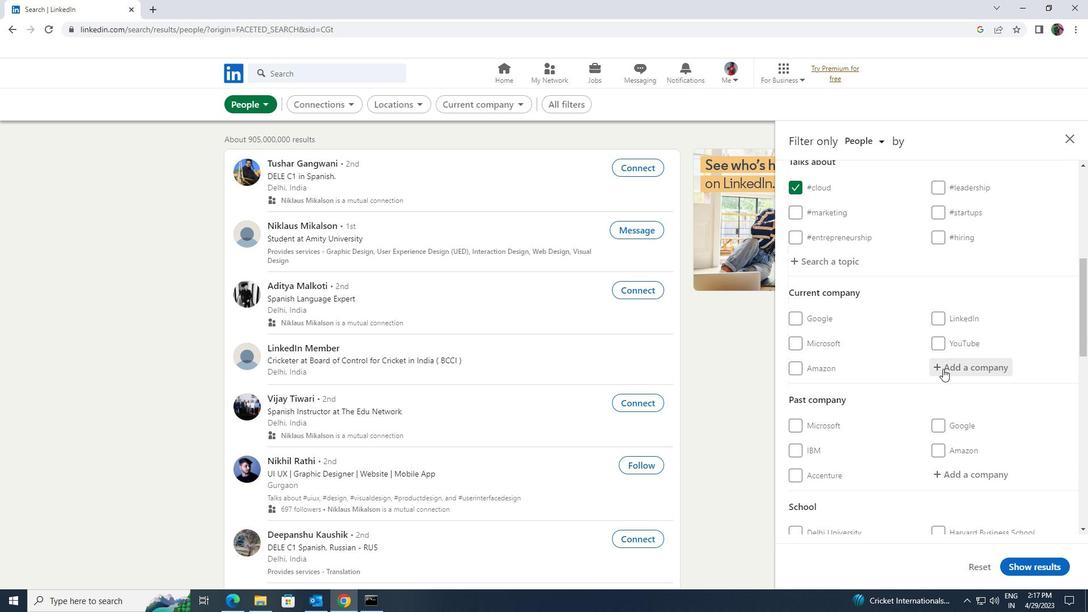 
Action: Mouse moved to (937, 369)
Screenshot: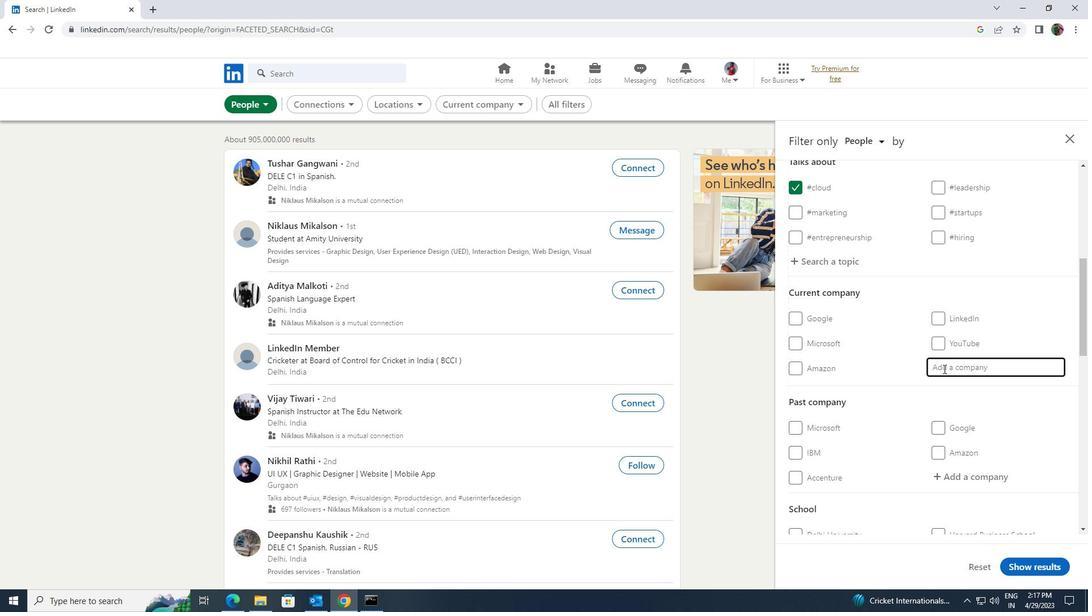 
Action: Key pressed <Key.shift><Key.shift>THE<Key.space><Key.shift>INDIAN<Key.space><Key.shift>HOTELS
Screenshot: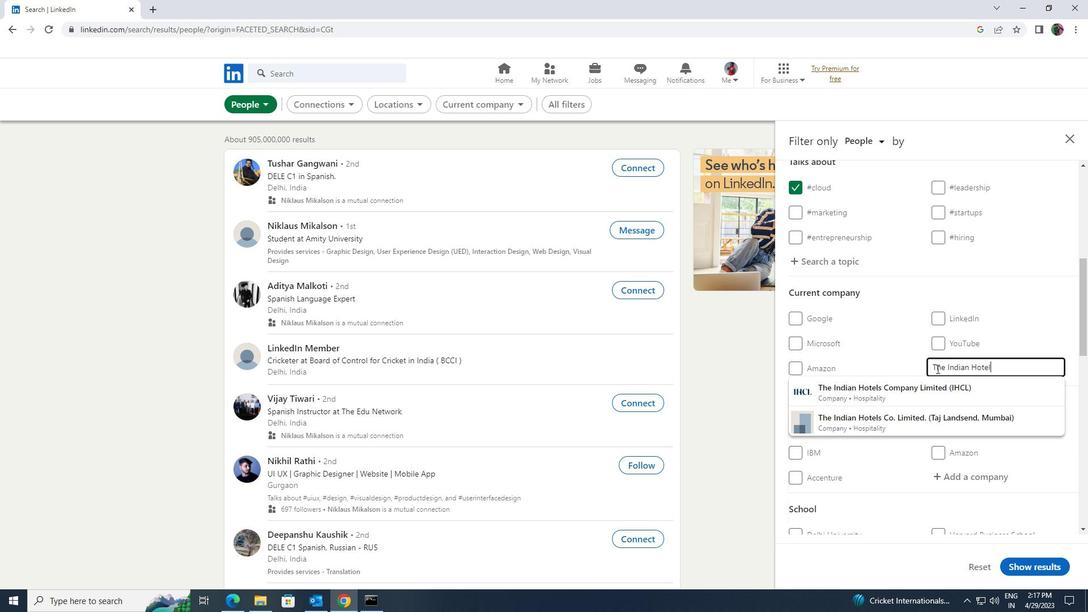 
Action: Mouse moved to (926, 390)
Screenshot: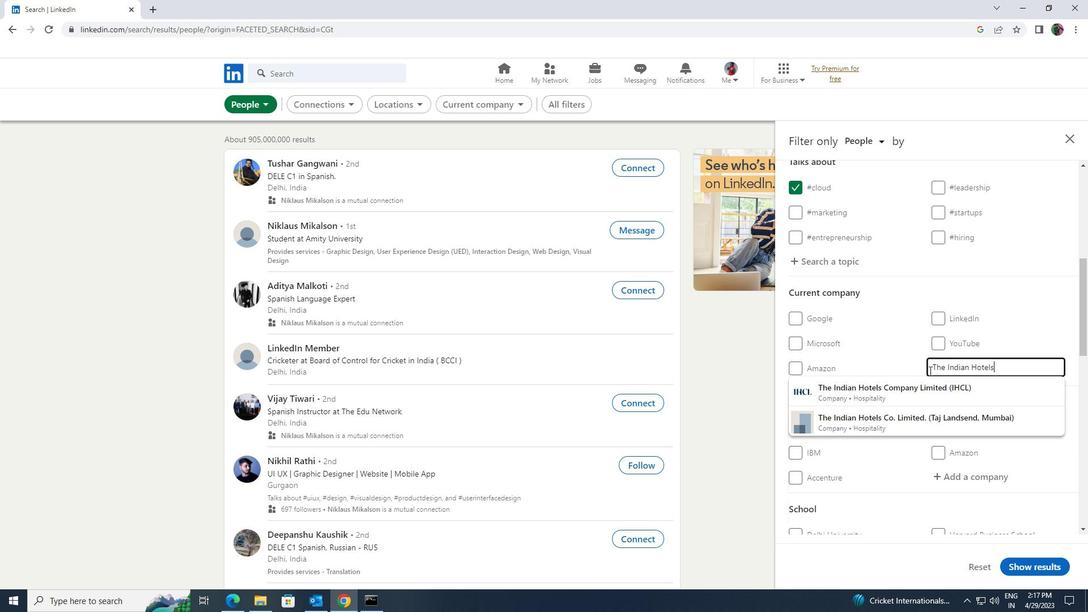 
Action: Mouse pressed left at (926, 390)
Screenshot: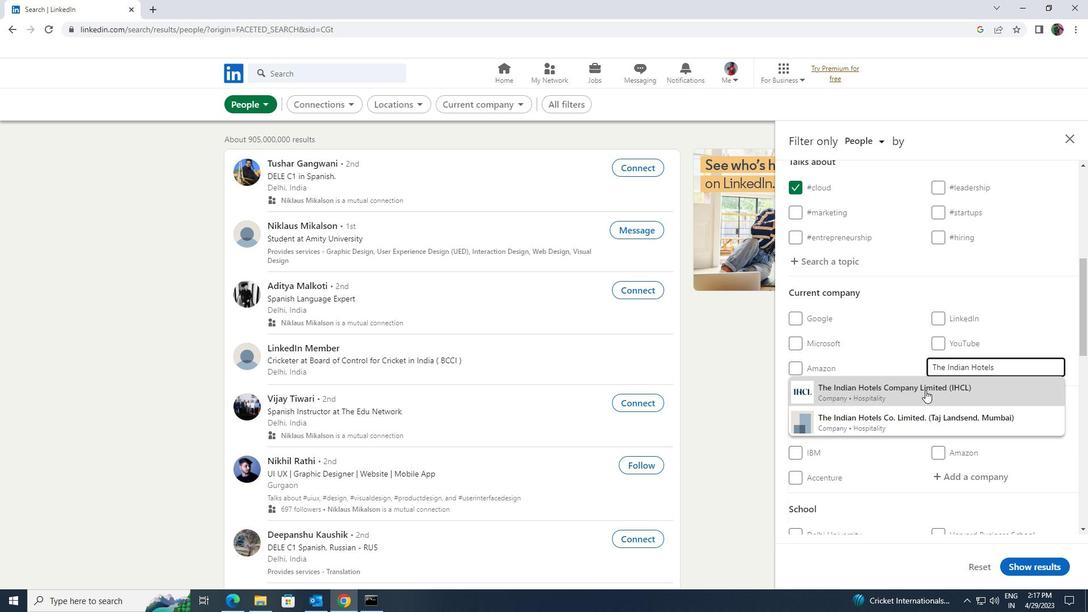 
Action: Mouse moved to (923, 391)
Screenshot: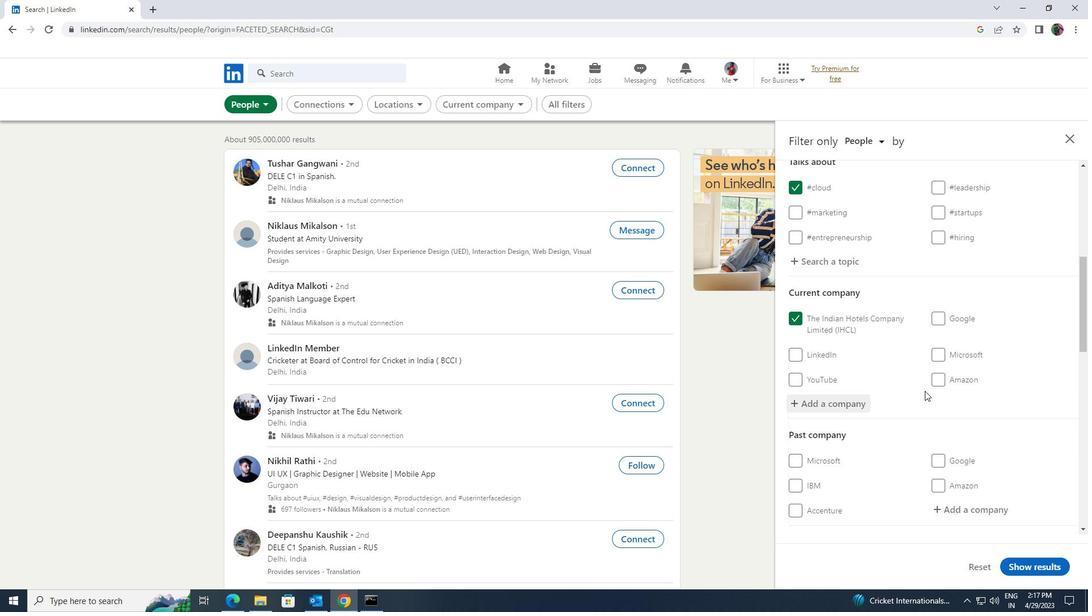 
Action: Mouse scrolled (923, 390) with delta (0, 0)
Screenshot: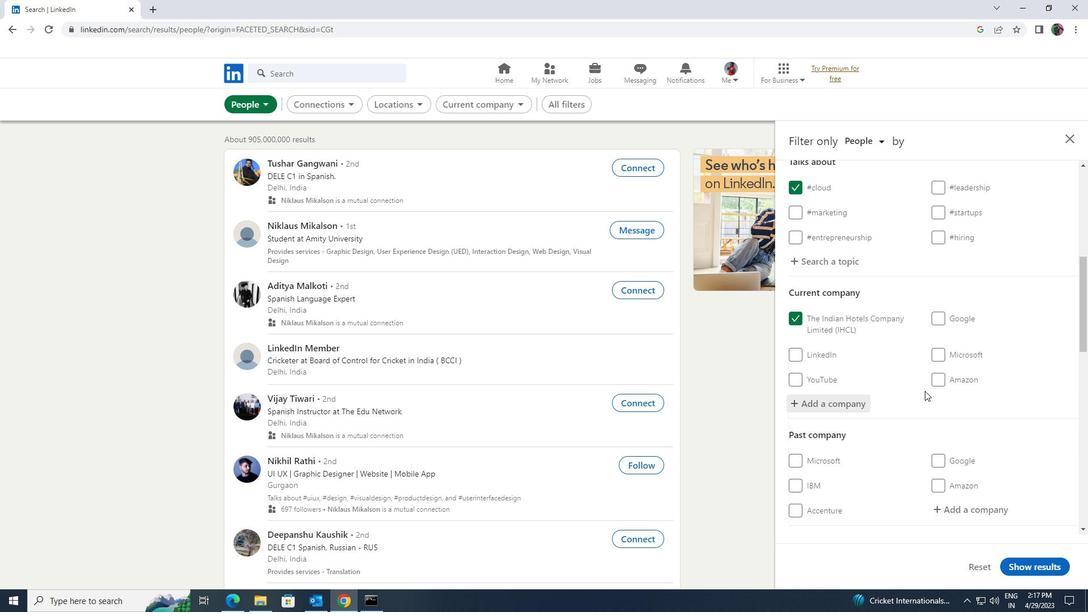 
Action: Mouse scrolled (923, 390) with delta (0, 0)
Screenshot: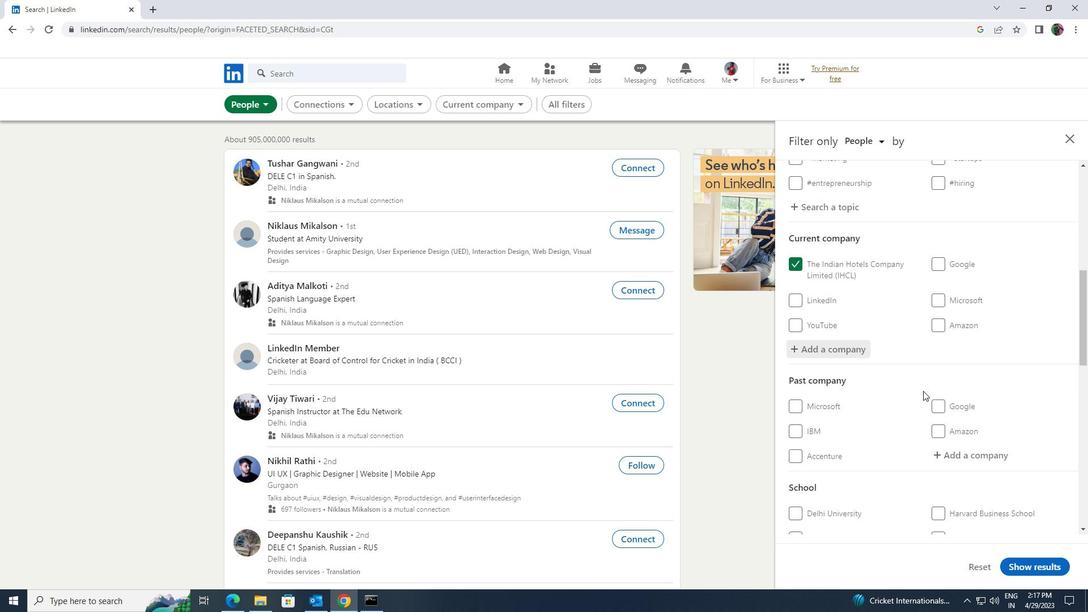 
Action: Mouse moved to (923, 391)
Screenshot: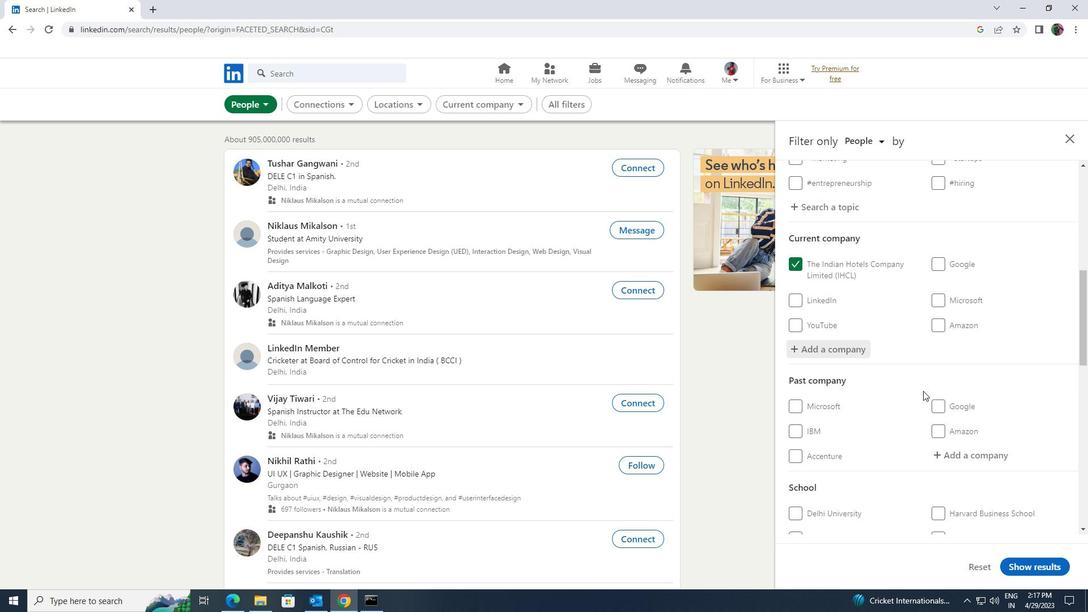 
Action: Mouse scrolled (923, 390) with delta (0, 0)
Screenshot: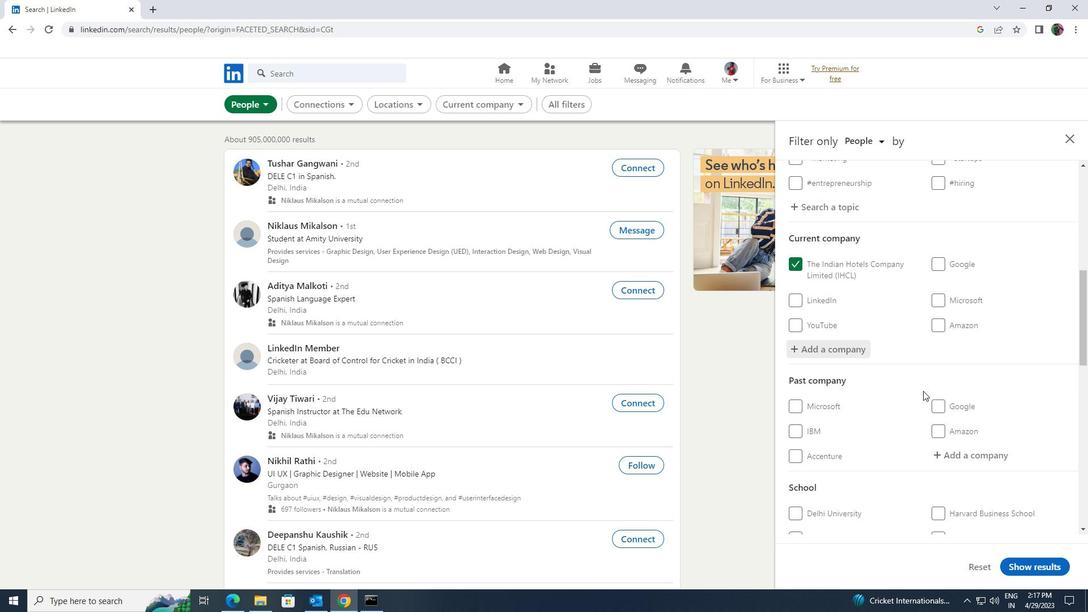 
Action: Mouse moved to (923, 391)
Screenshot: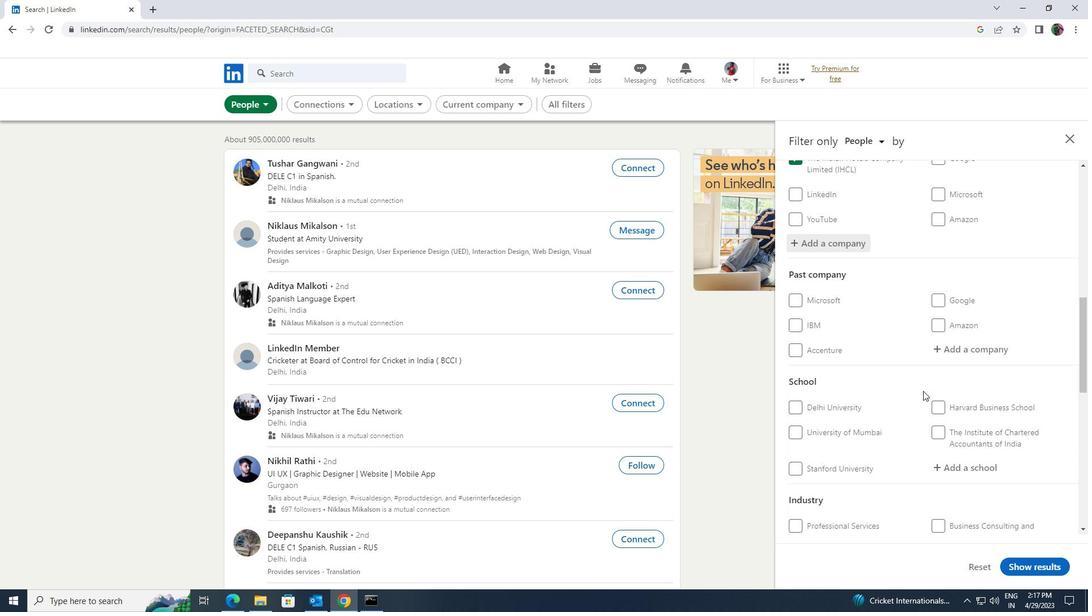 
Action: Mouse scrolled (923, 390) with delta (0, 0)
Screenshot: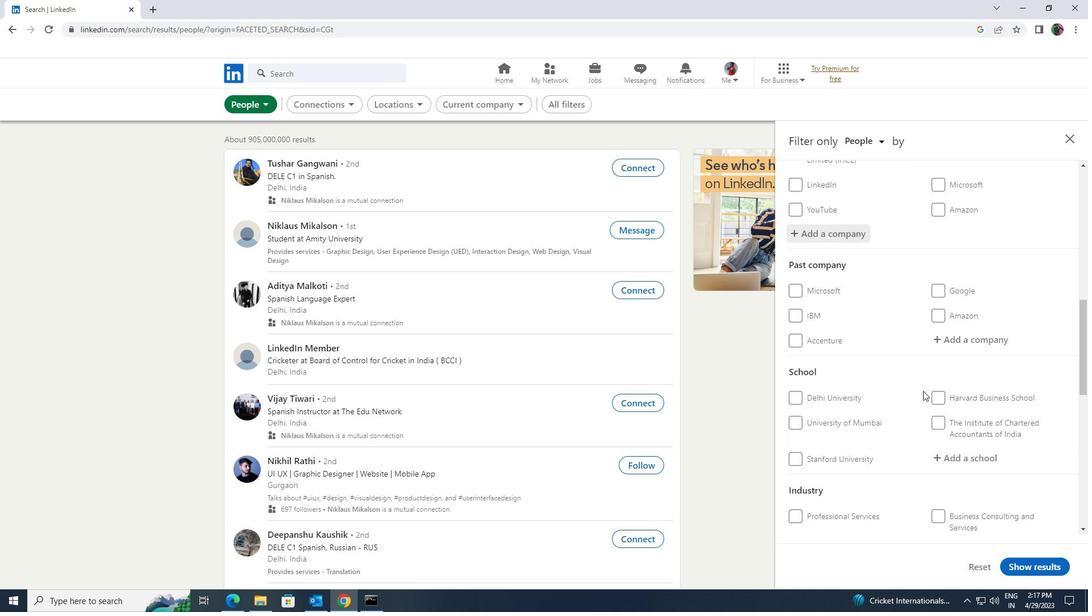
Action: Mouse moved to (936, 399)
Screenshot: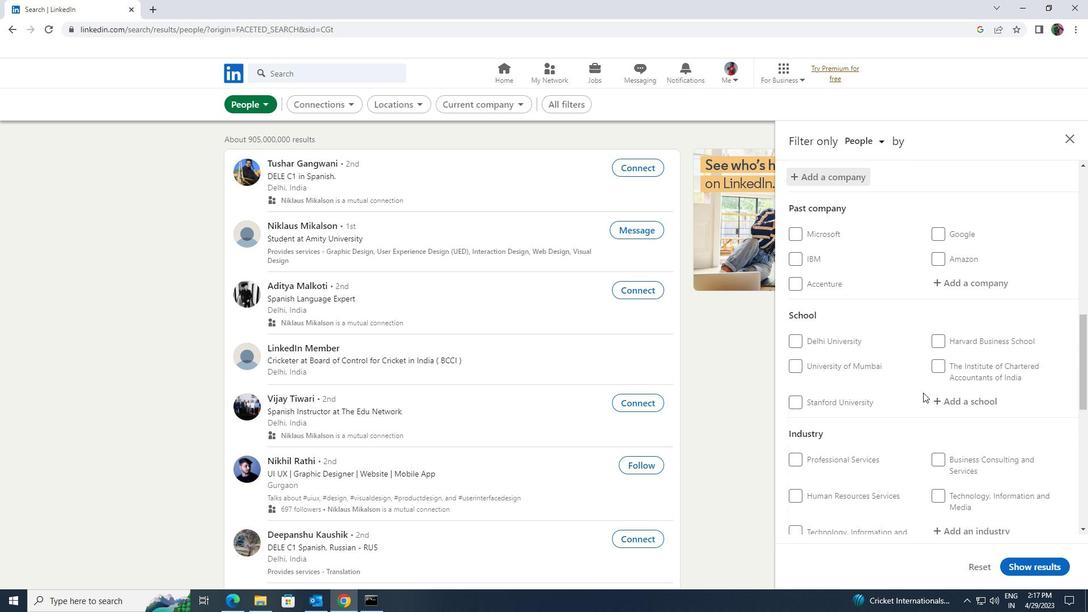 
Action: Mouse pressed left at (936, 399)
Screenshot: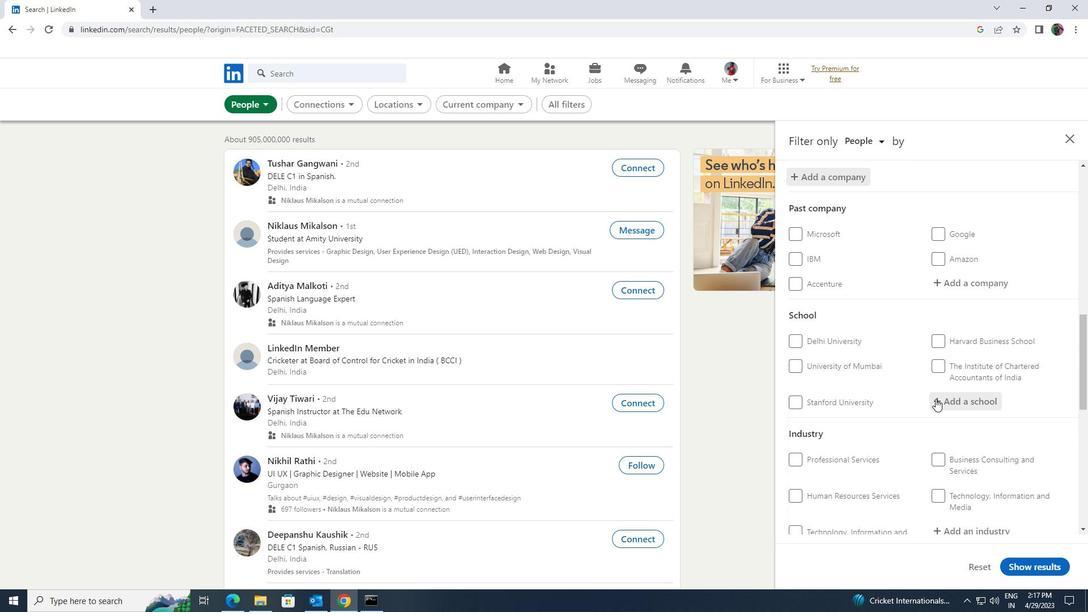 
Action: Key pressed <Key.shift>KARUNYA<Key.space><Key.shift>INSTITUTE
Screenshot: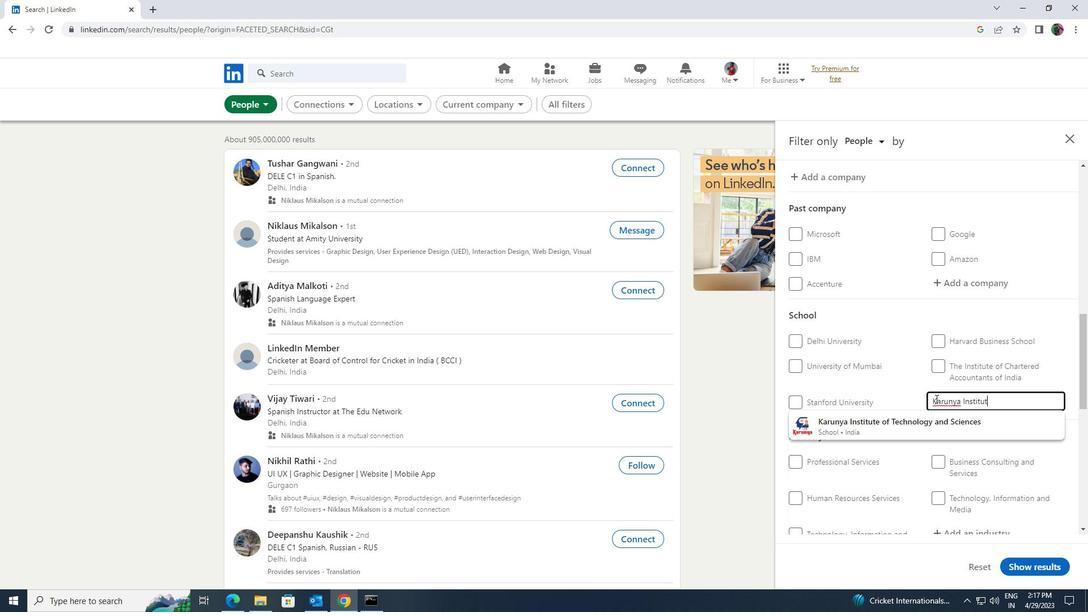 
Action: Mouse moved to (936, 414)
Screenshot: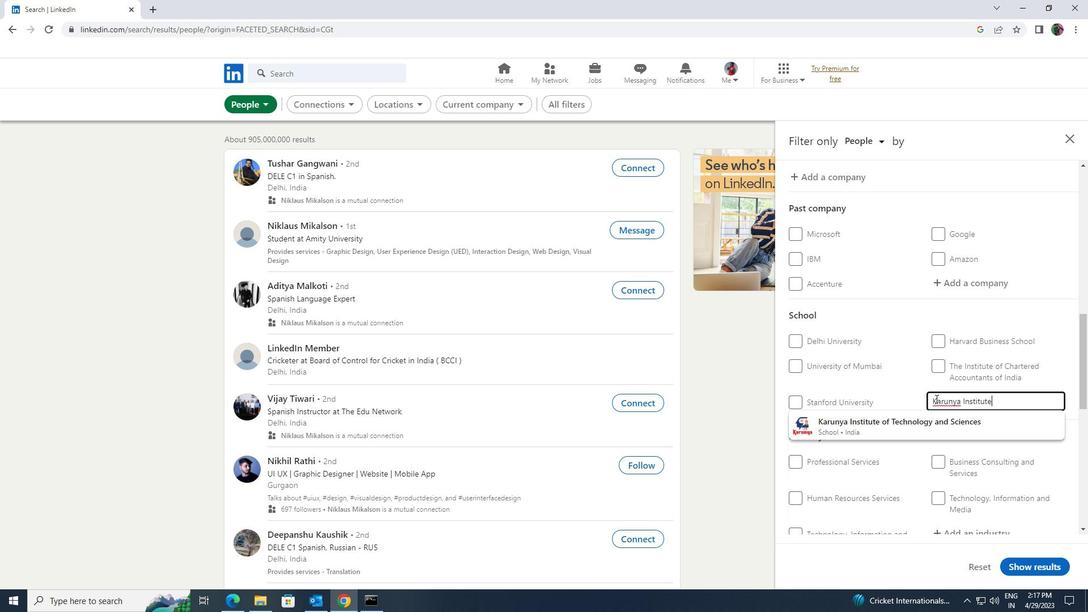 
Action: Mouse pressed left at (936, 414)
Screenshot: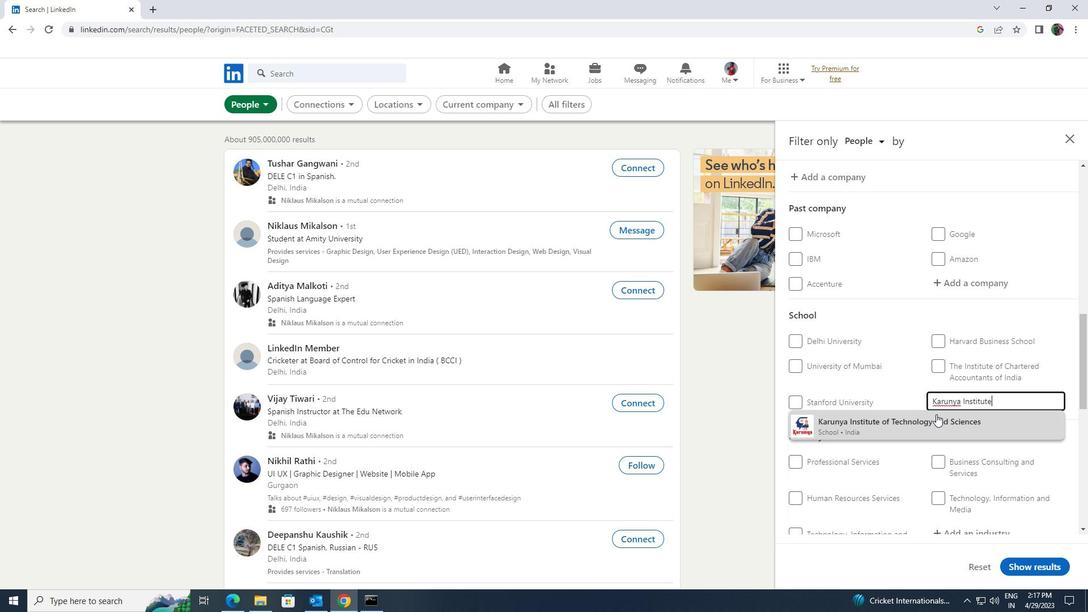 
Action: Mouse scrolled (936, 414) with delta (0, 0)
Screenshot: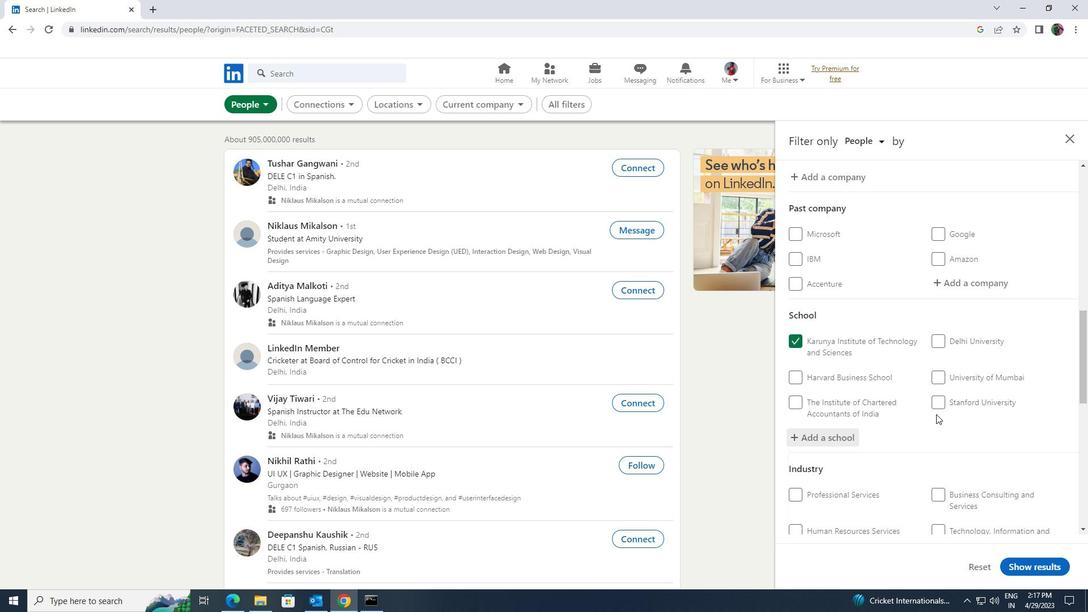 
Action: Mouse scrolled (936, 414) with delta (0, 0)
Screenshot: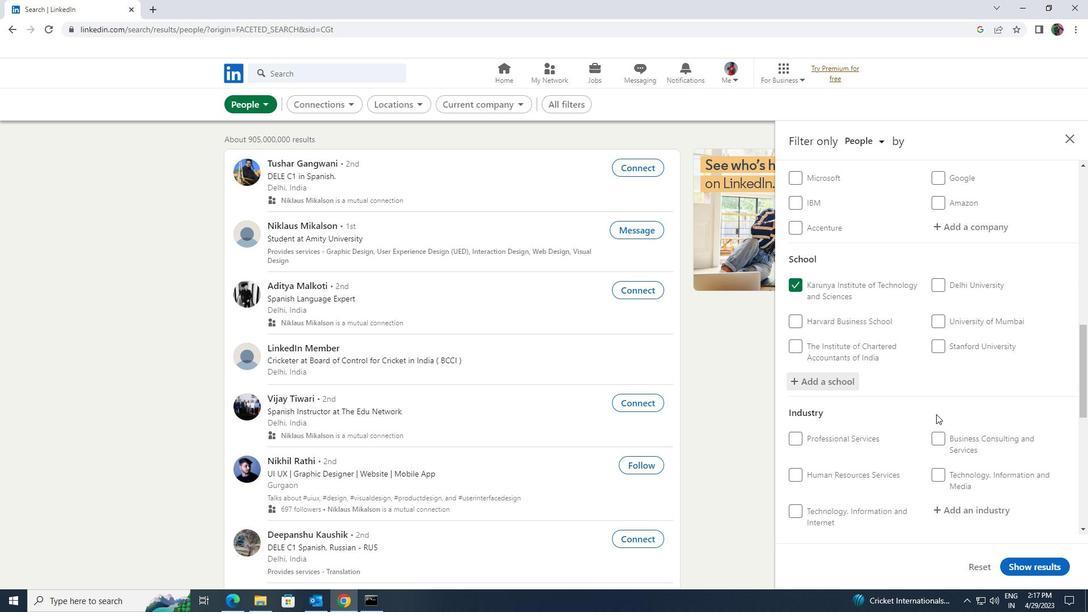 
Action: Mouse scrolled (936, 414) with delta (0, 0)
Screenshot: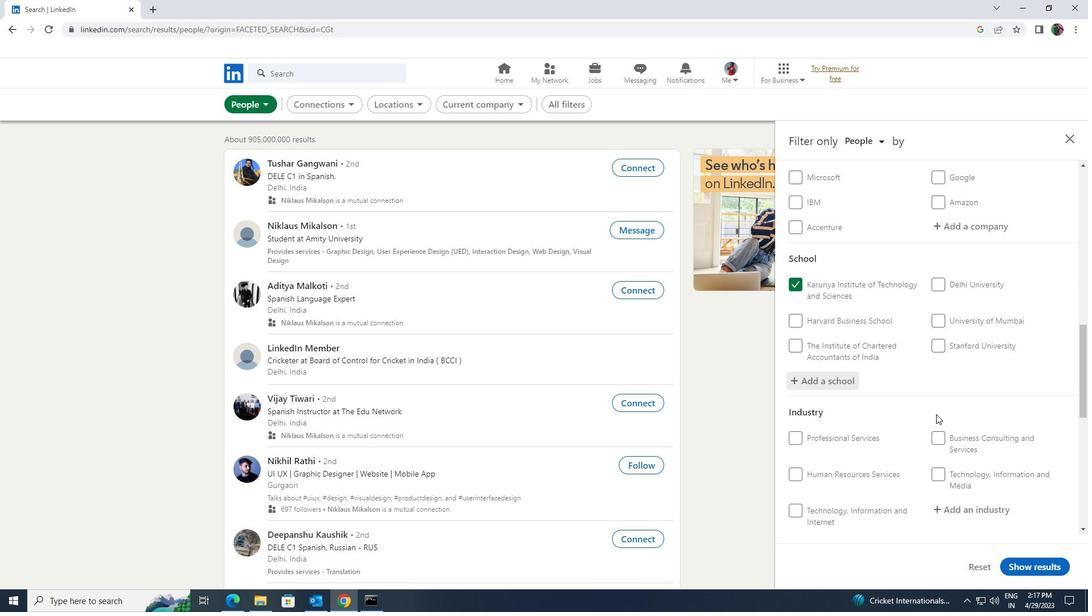 
Action: Mouse moved to (954, 396)
Screenshot: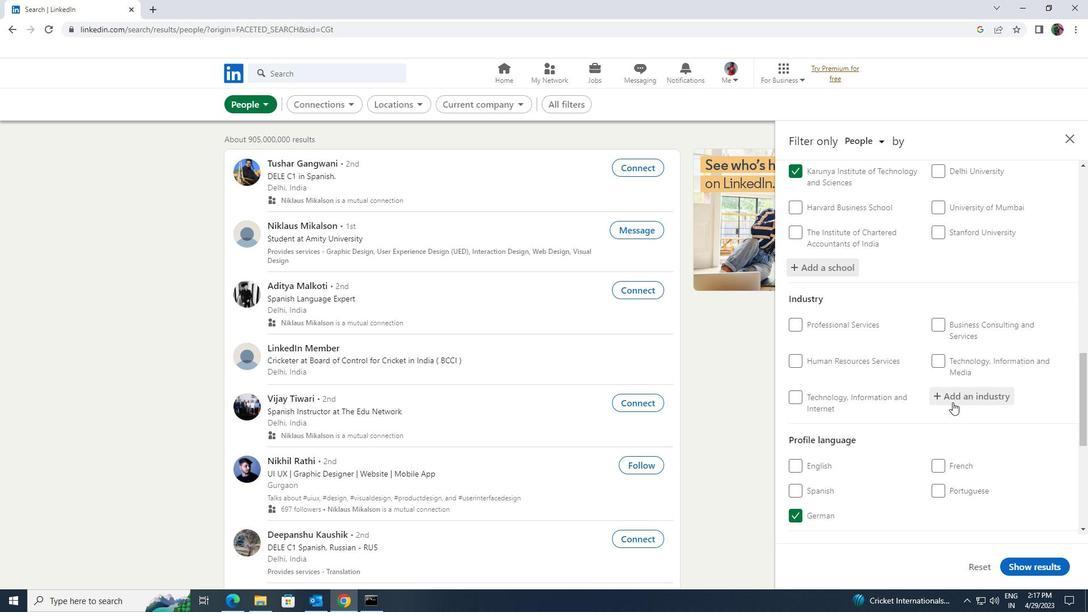 
Action: Mouse pressed left at (954, 396)
Screenshot: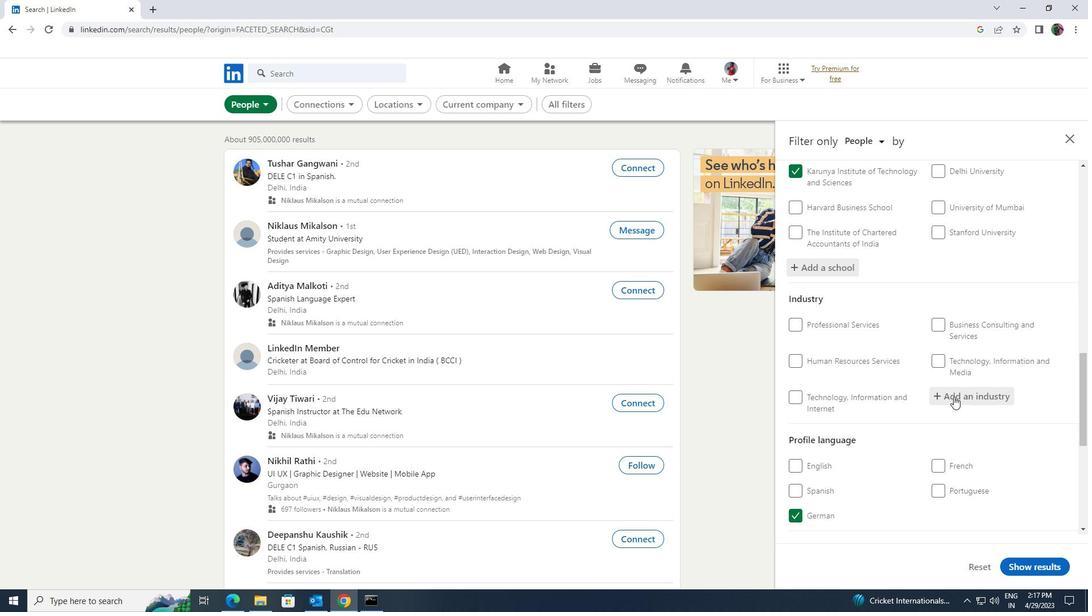 
Action: Mouse moved to (954, 396)
Screenshot: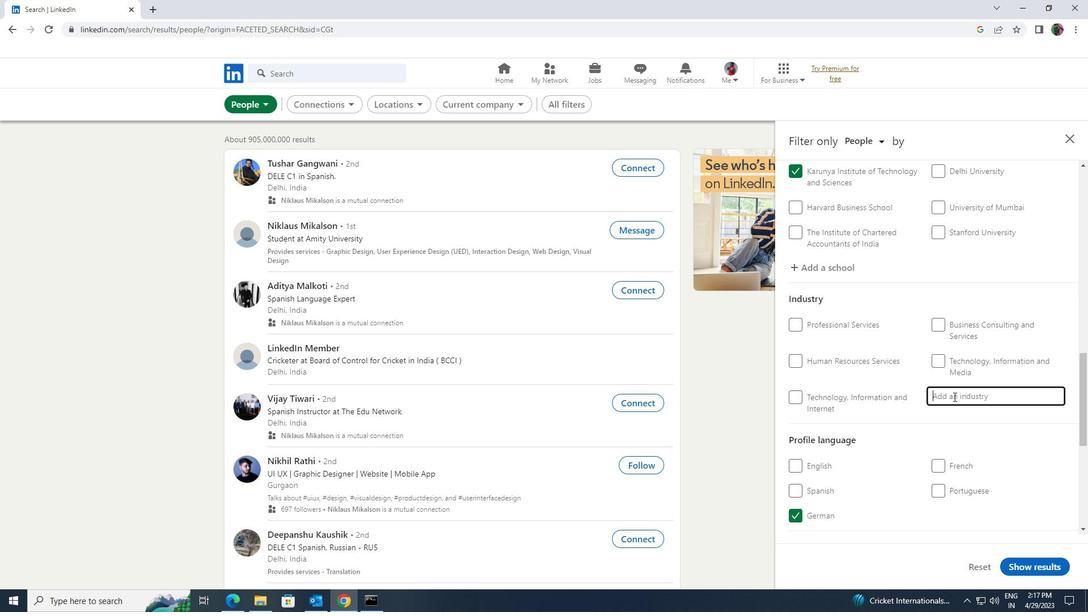 
Action: Key pressed <Key.shift>REAL<Key.space><Key.shift>ESTATE
Screenshot: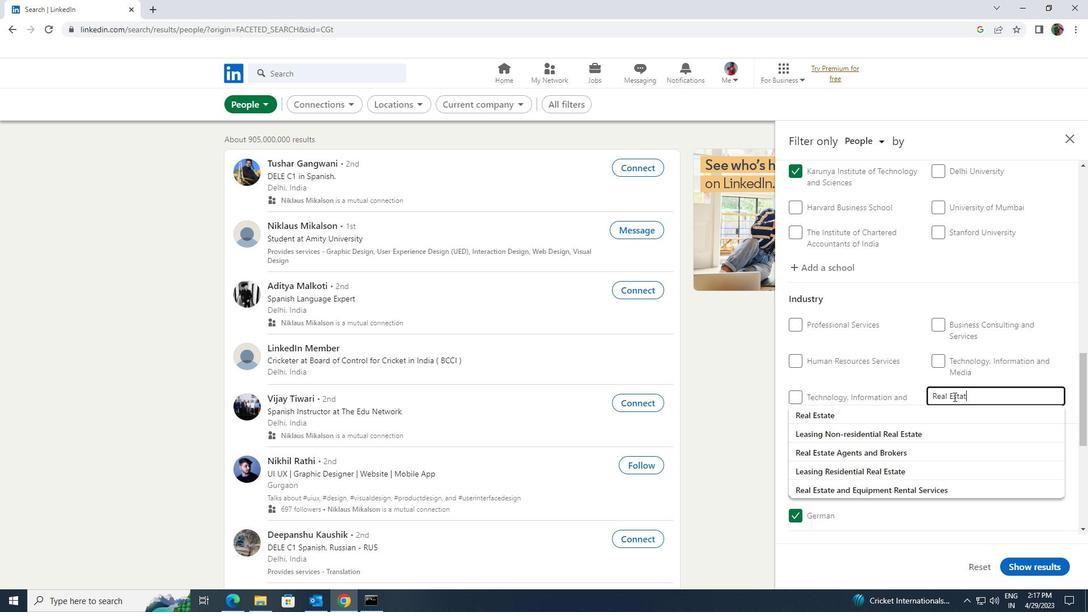 
Action: Mouse moved to (949, 412)
Screenshot: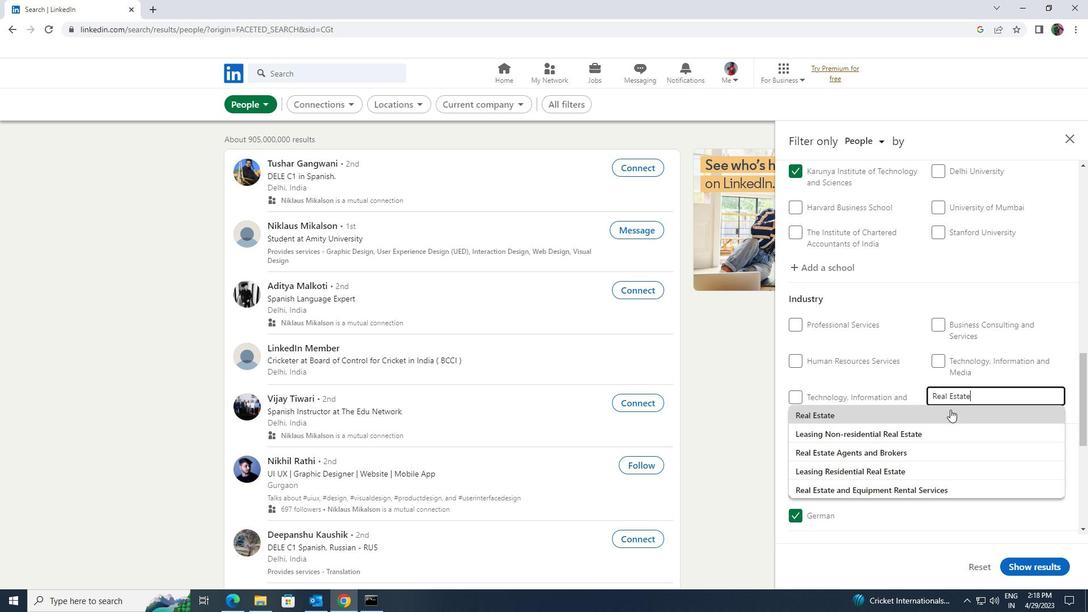 
Action: Mouse pressed left at (949, 412)
Screenshot: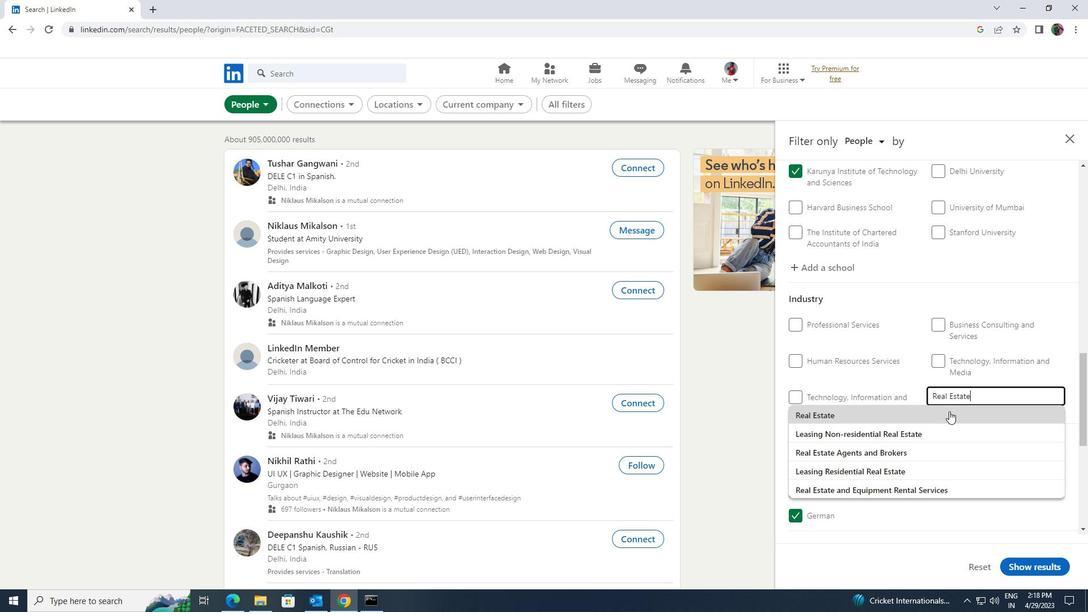 
Action: Mouse moved to (949, 412)
Screenshot: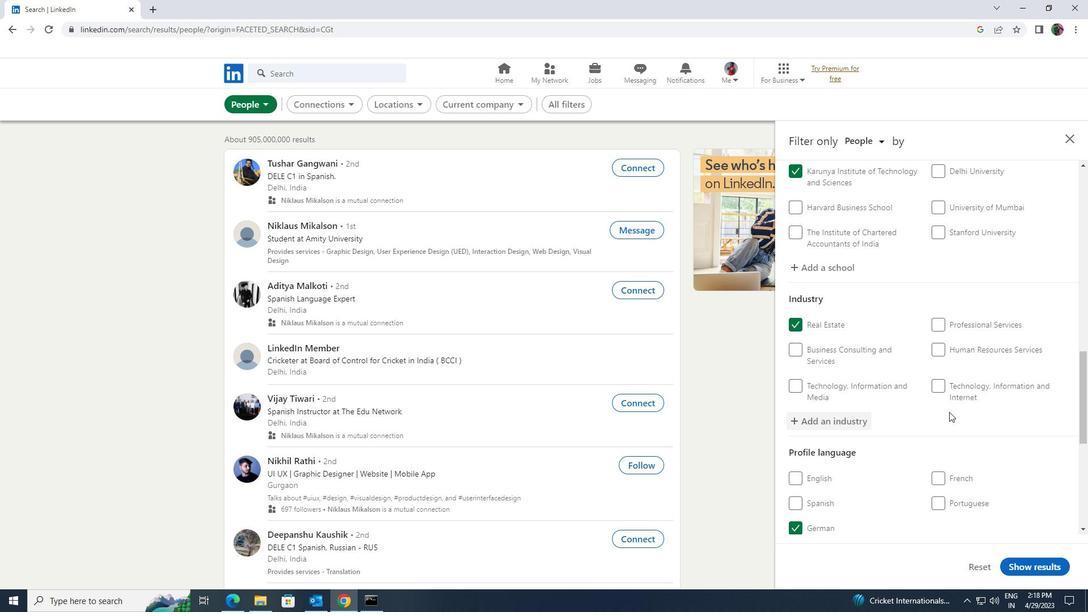 
Action: Mouse scrolled (949, 411) with delta (0, 0)
Screenshot: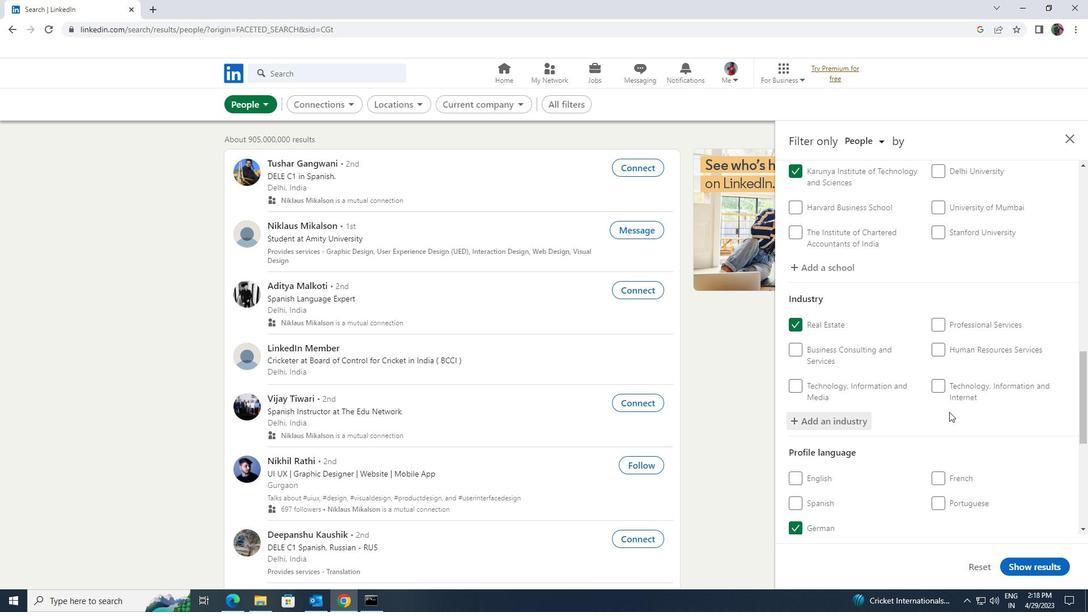 
Action: Mouse scrolled (949, 411) with delta (0, 0)
Screenshot: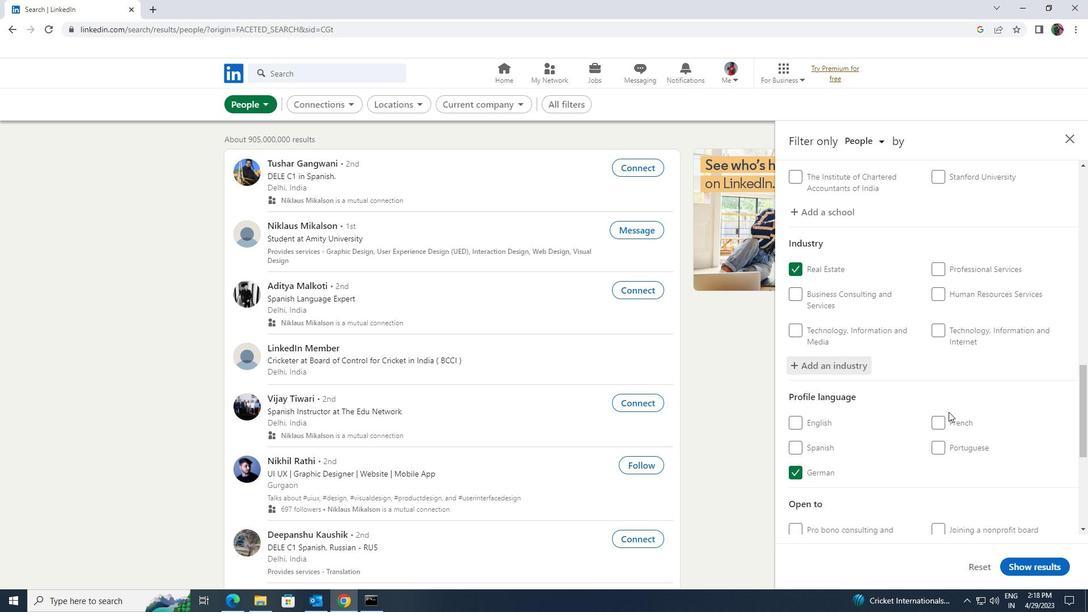 
Action: Mouse moved to (948, 412)
Screenshot: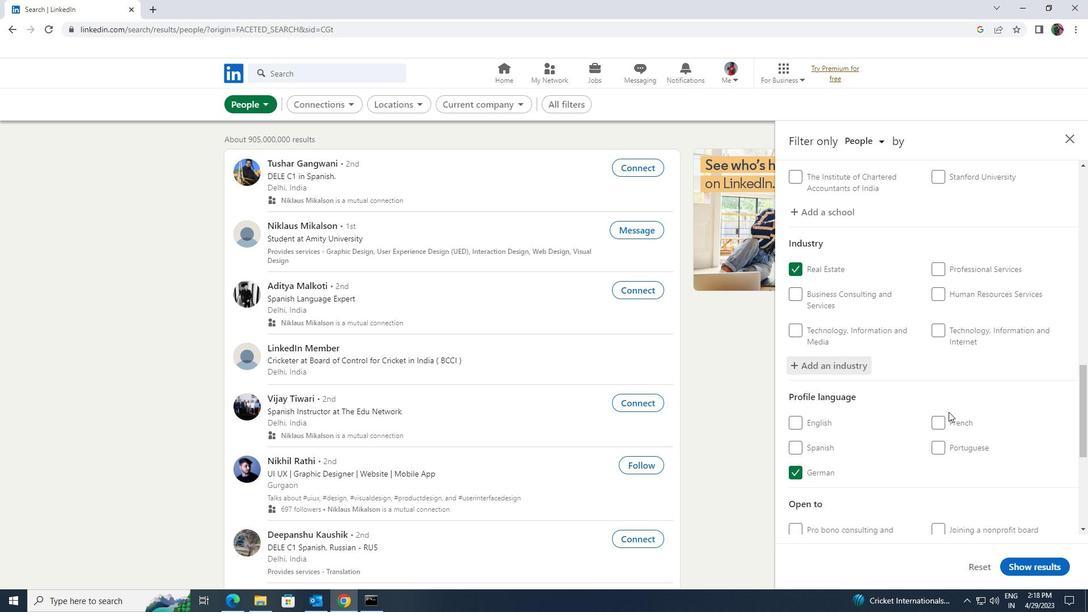
Action: Mouse scrolled (948, 412) with delta (0, 0)
Screenshot: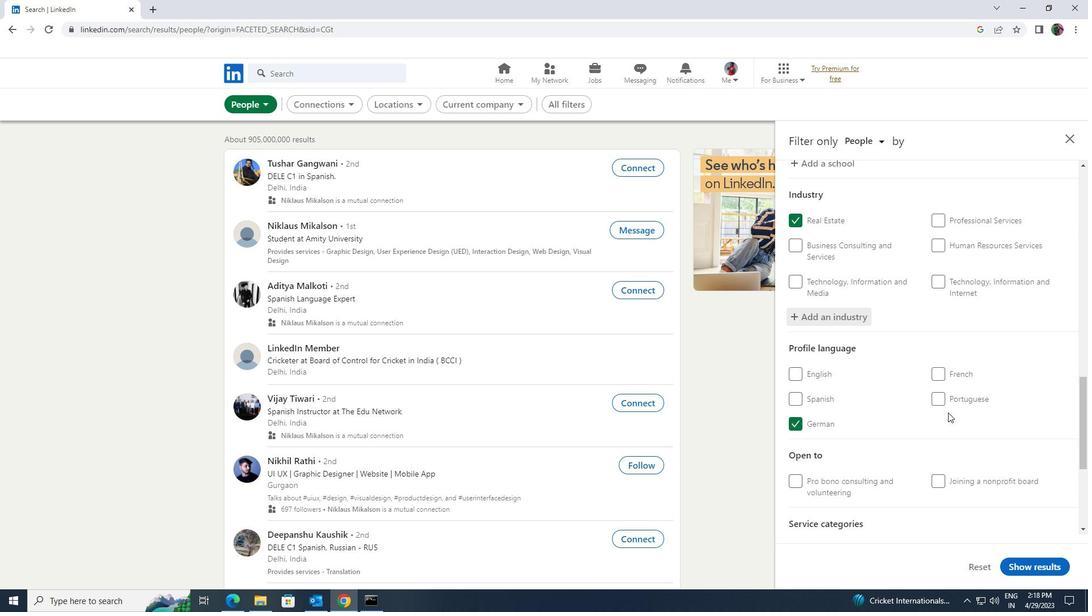 
Action: Mouse scrolled (948, 412) with delta (0, 0)
Screenshot: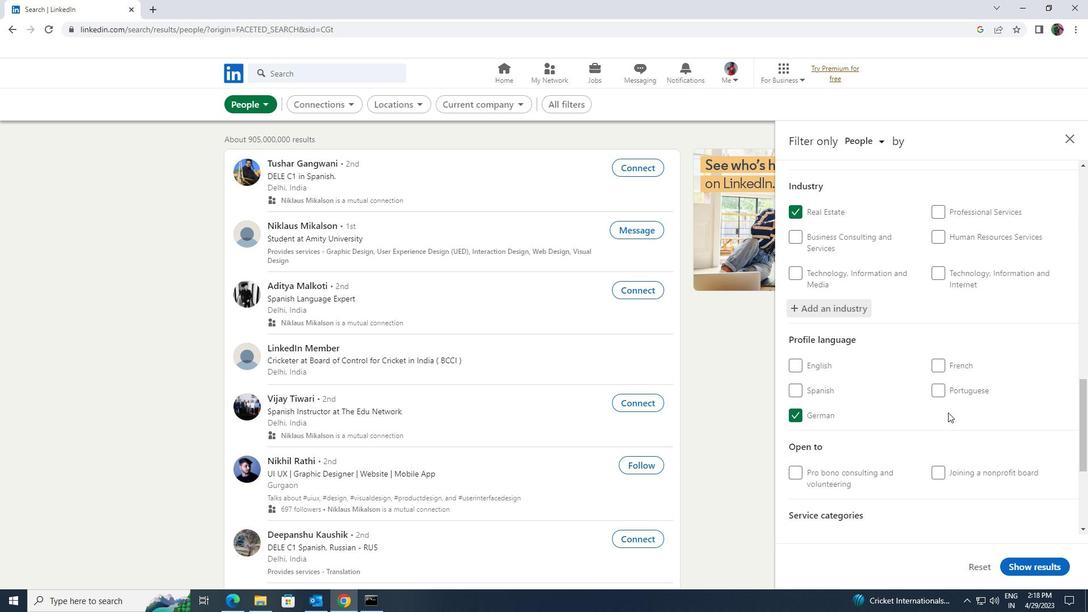 
Action: Mouse scrolled (948, 412) with delta (0, 0)
Screenshot: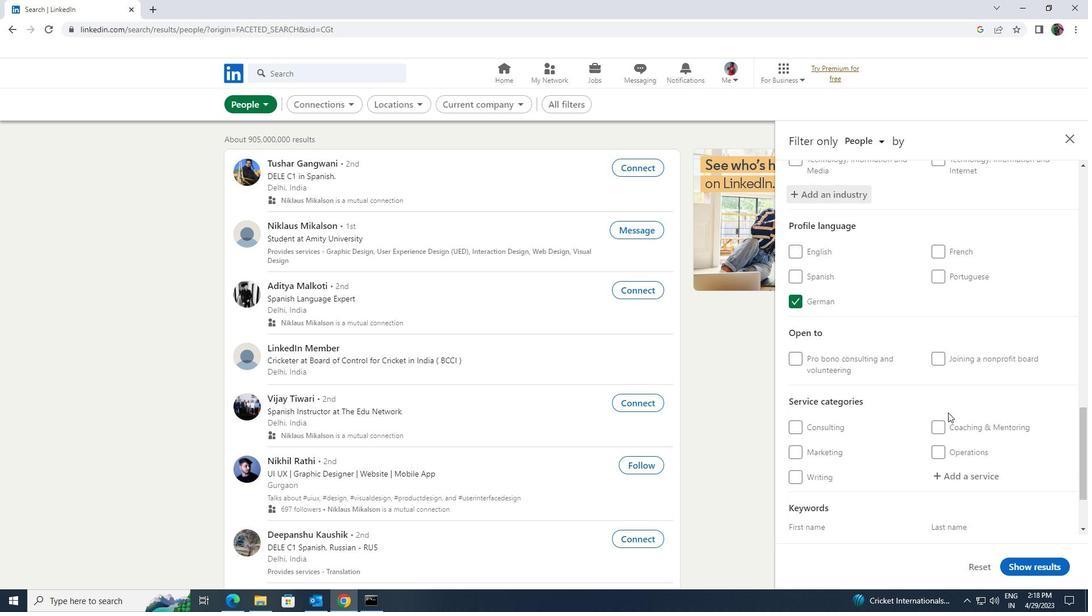 
Action: Mouse moved to (946, 416)
Screenshot: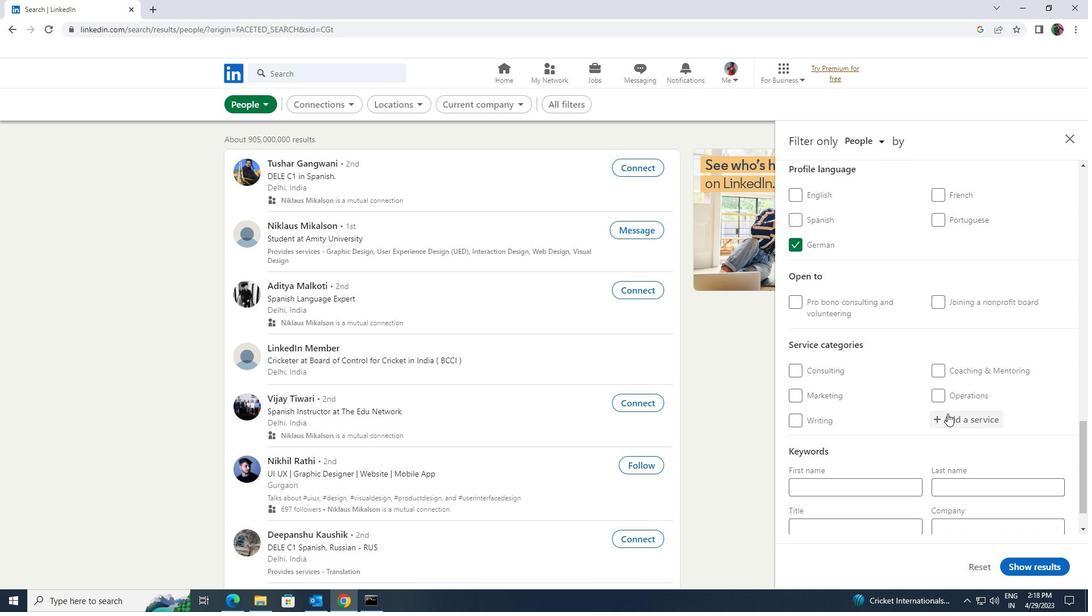 
Action: Mouse pressed left at (946, 416)
Screenshot: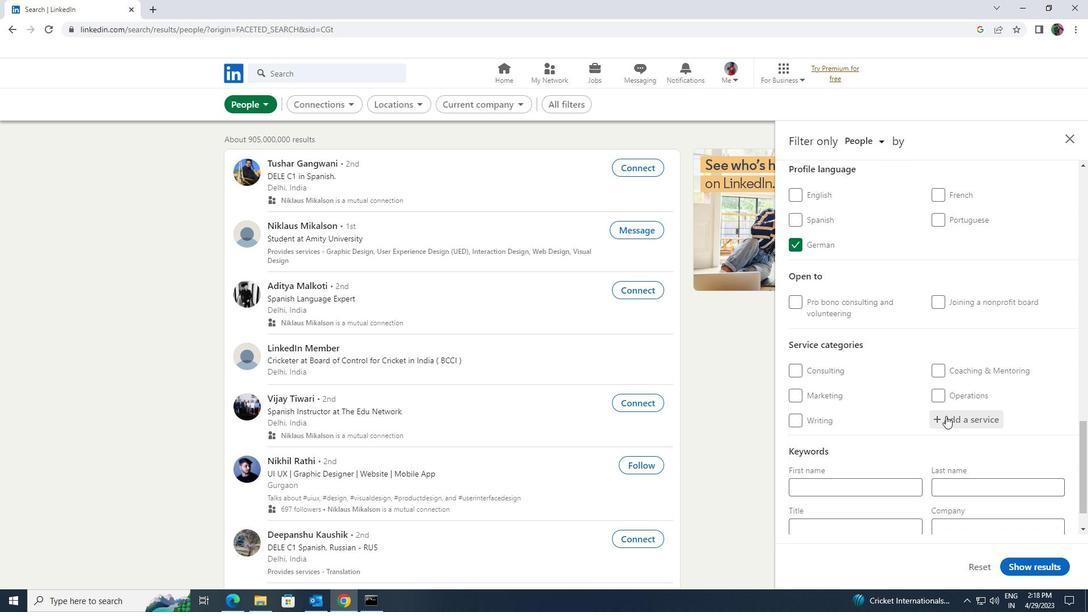 
Action: Key pressed <Key.shift>WEB<Key.space>DESI
Screenshot: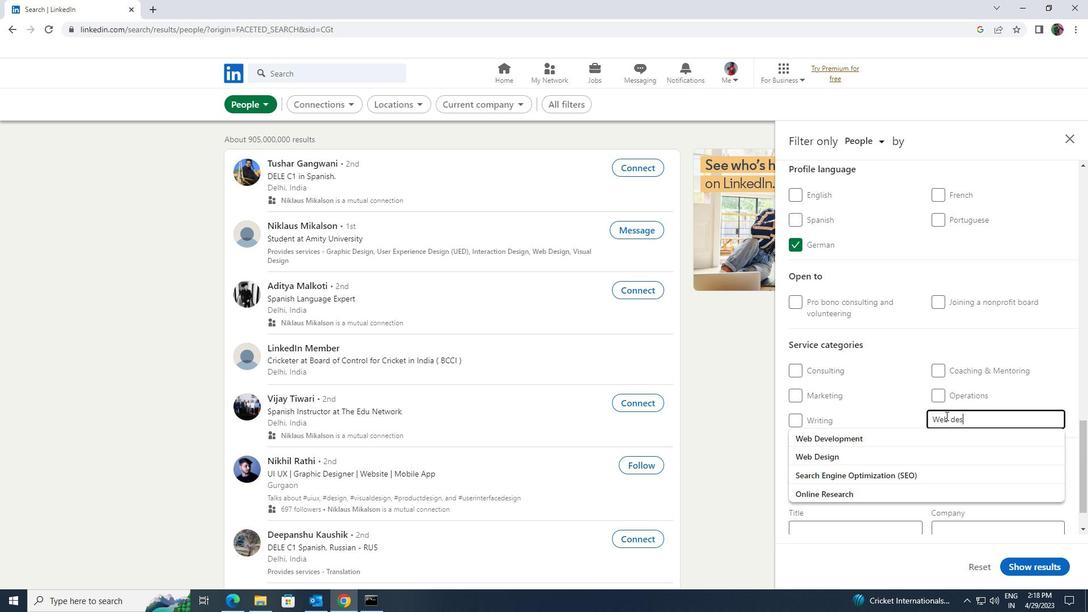
Action: Mouse moved to (936, 431)
Screenshot: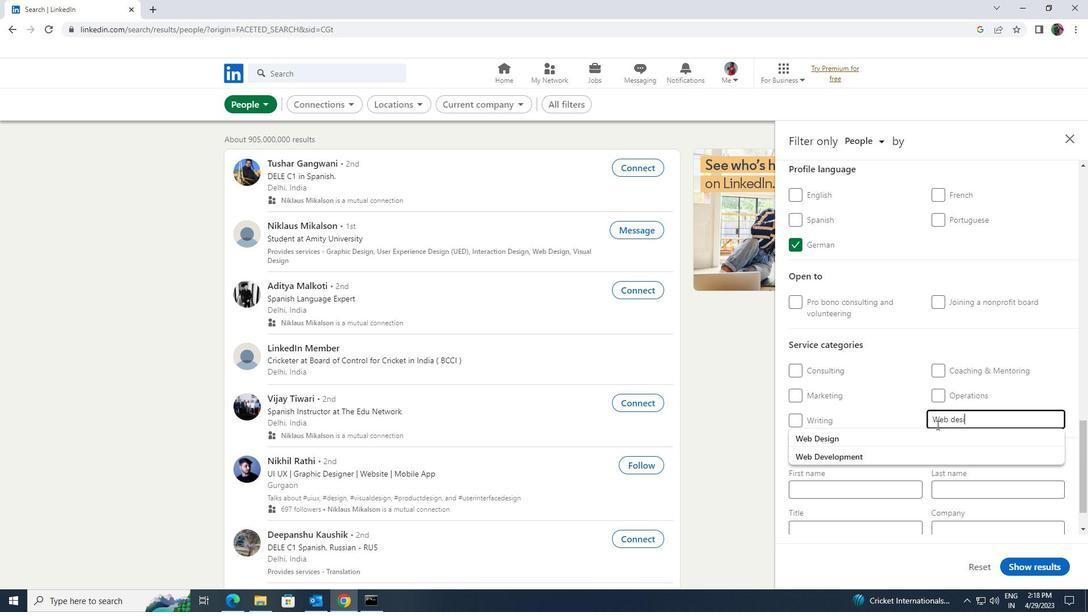 
Action: Mouse pressed left at (936, 431)
Screenshot: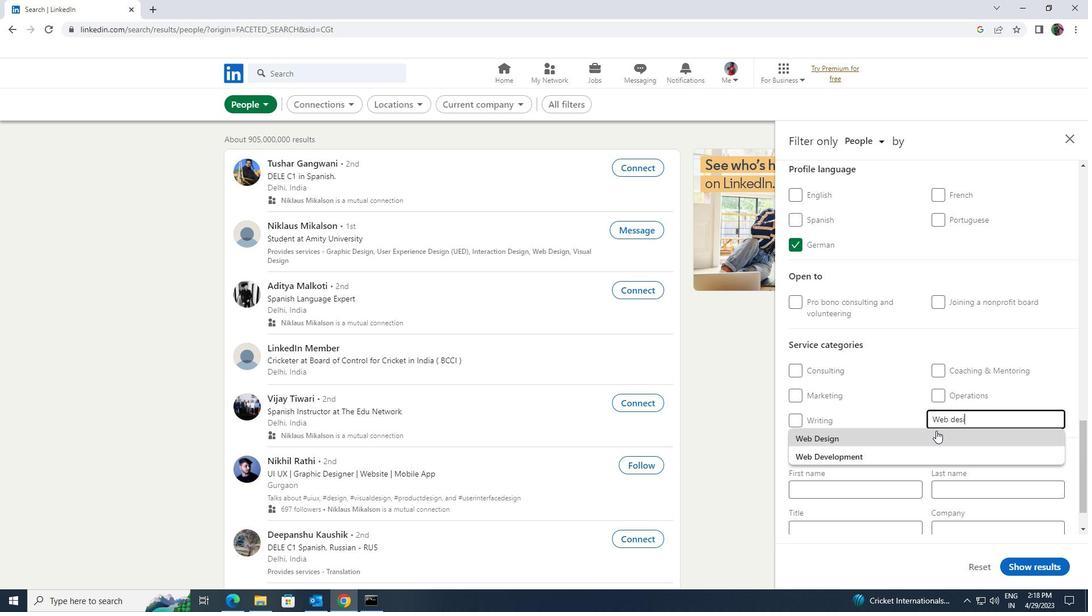 
Action: Mouse scrolled (936, 430) with delta (0, 0)
Screenshot: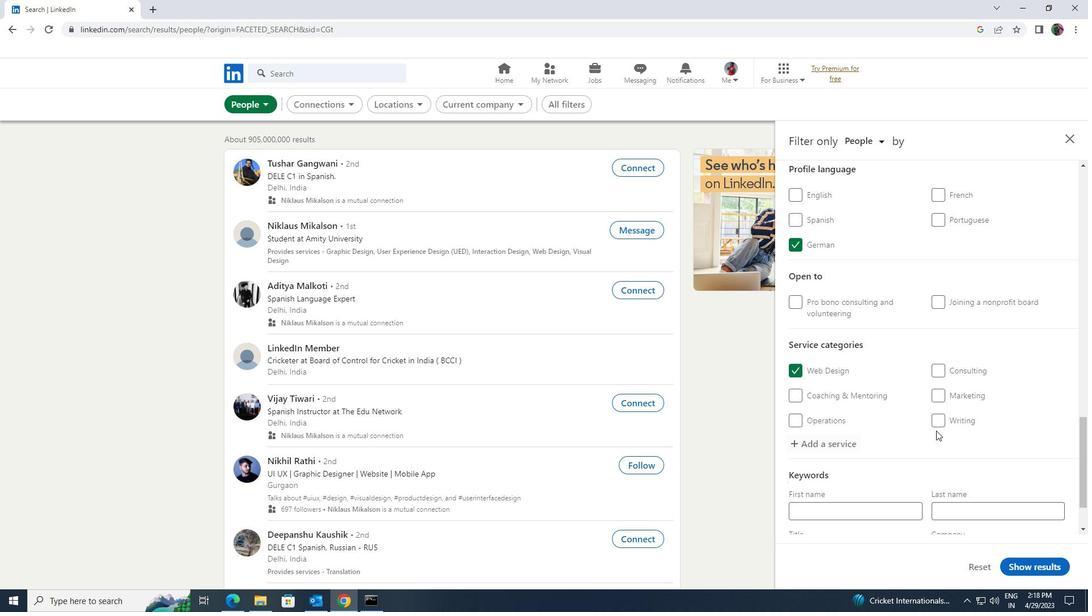 
Action: Mouse scrolled (936, 430) with delta (0, 0)
Screenshot: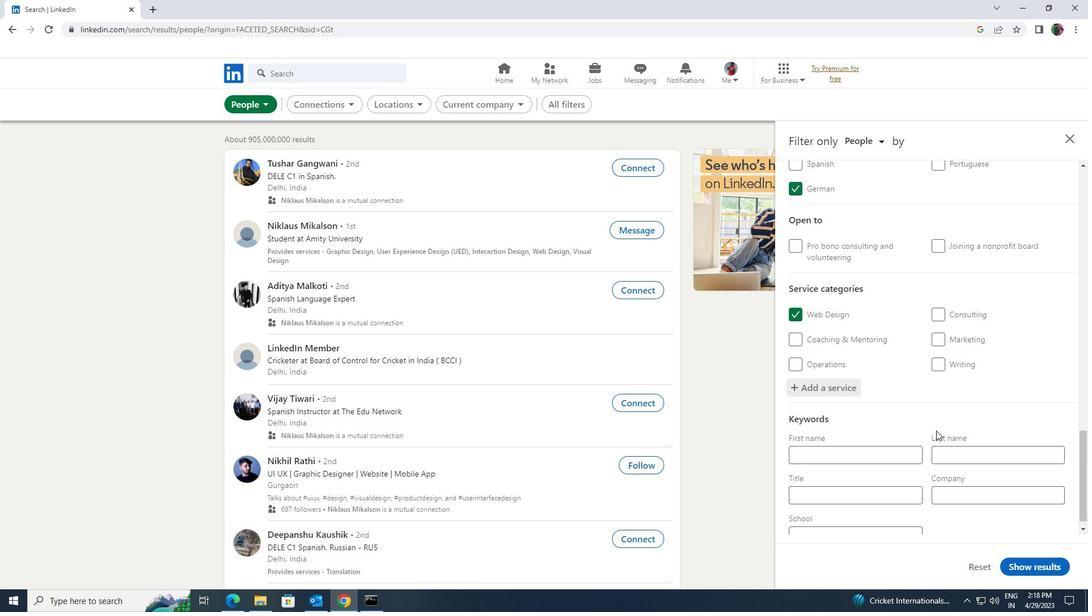 
Action: Mouse moved to (906, 478)
Screenshot: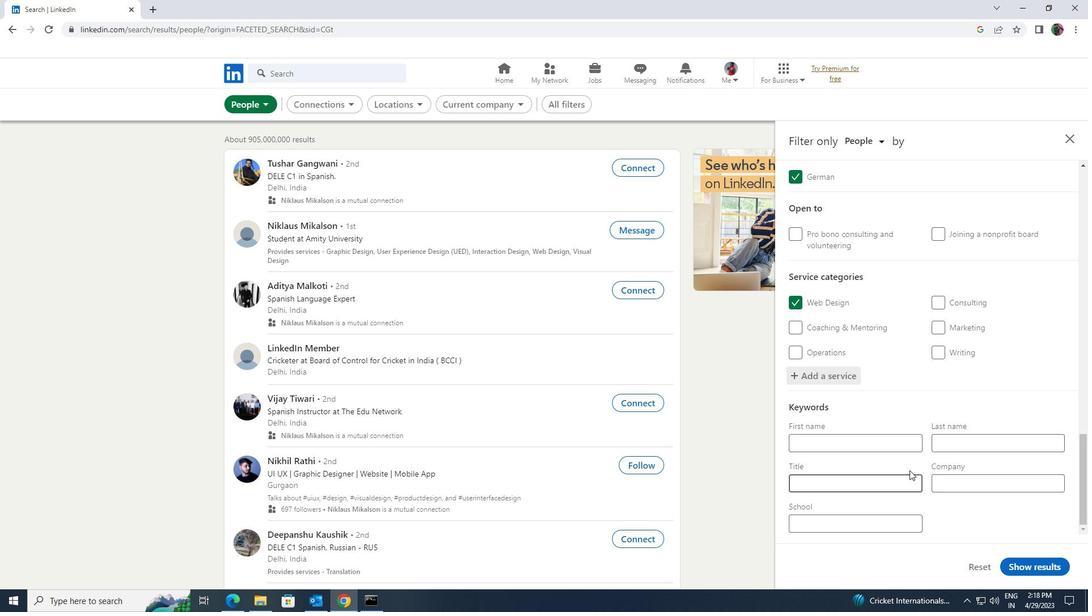 
Action: Mouse pressed left at (906, 478)
Screenshot: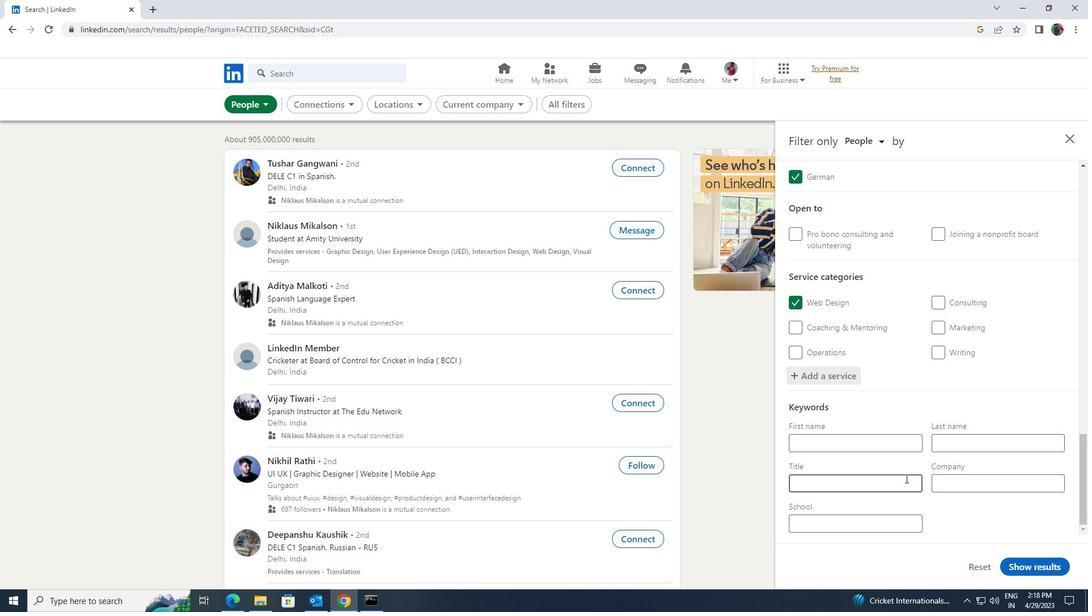 
Action: Mouse moved to (904, 478)
Screenshot: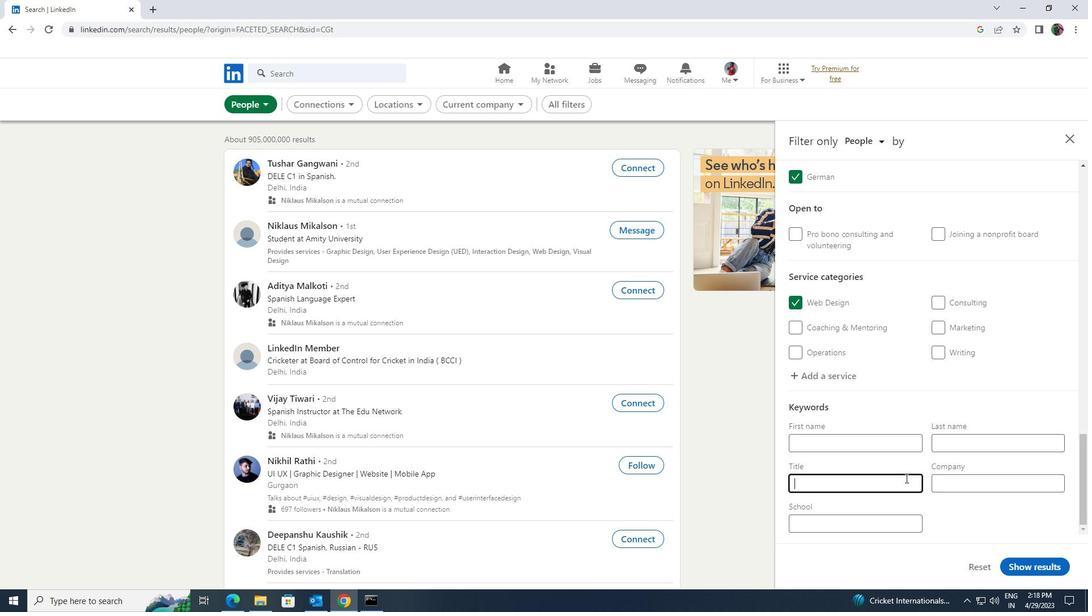 
Action: Key pressed <Key.shift>OPERATIONS<Key.space><Key.shift>ASSISTANT
Screenshot: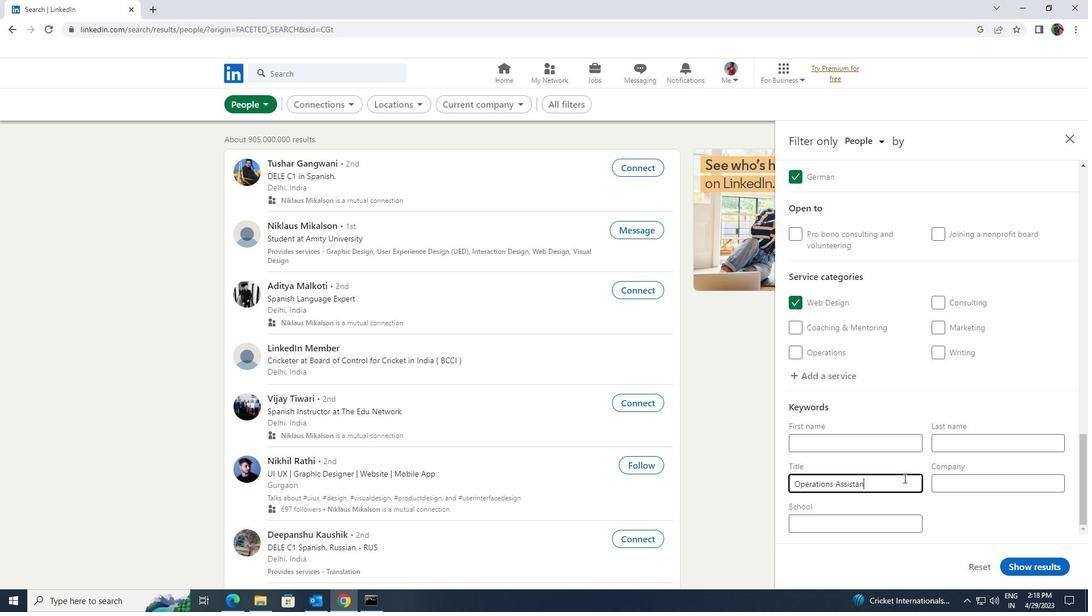 
Action: Mouse moved to (1012, 561)
Screenshot: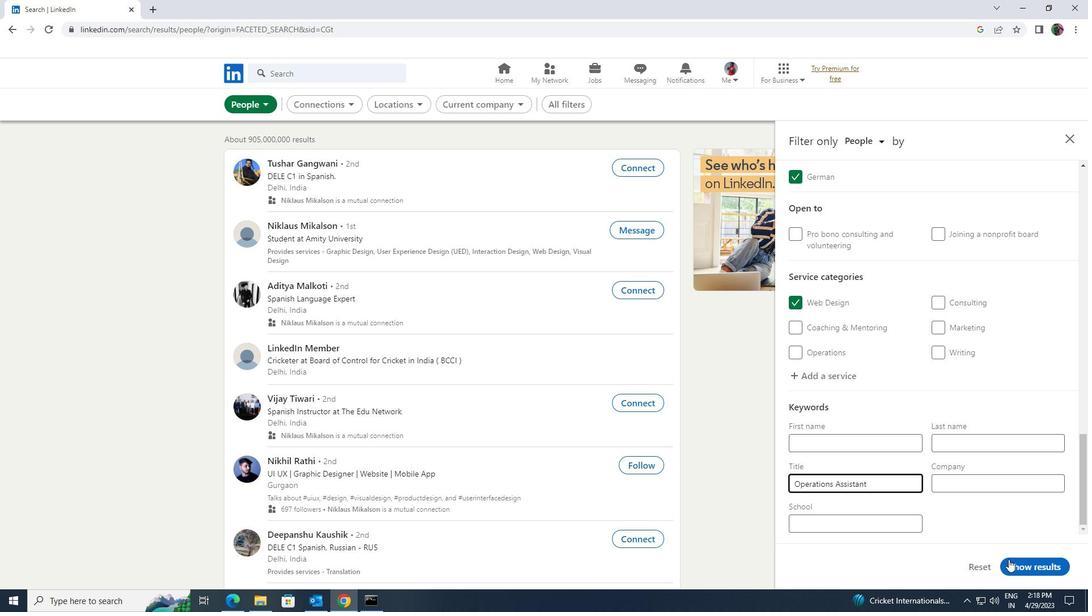 
Action: Mouse pressed left at (1012, 561)
Screenshot: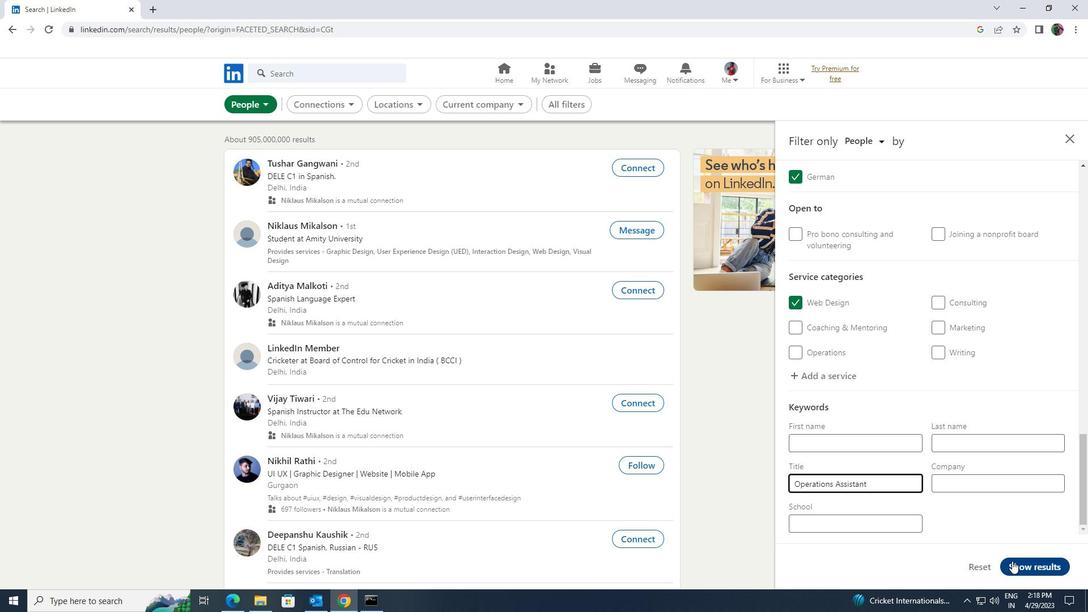 
